 Task: Add Natural Factors Potassium Citrate 99Mg to the cart.
Action: Mouse pressed left at (18, 61)
Screenshot: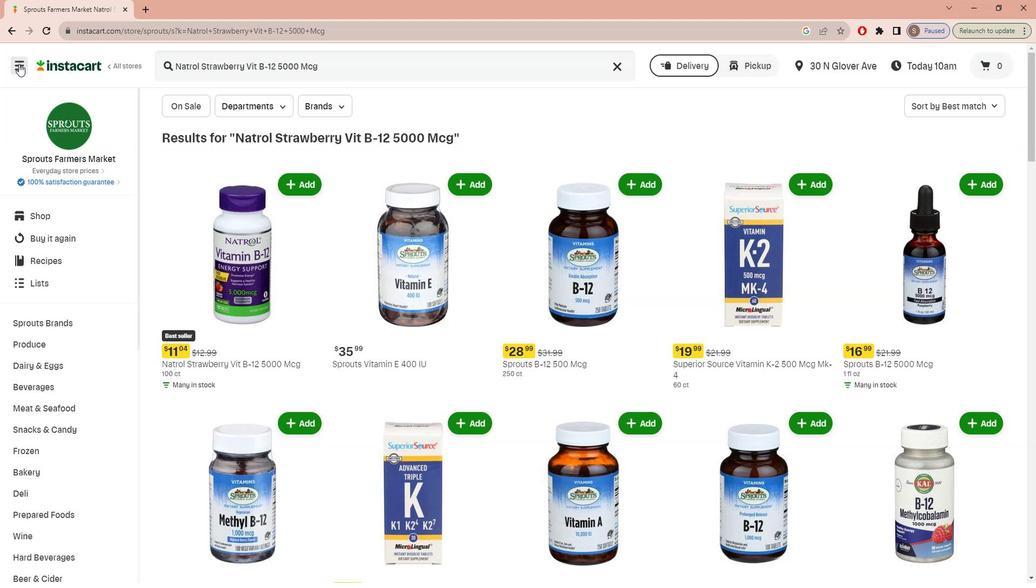 
Action: Mouse moved to (27, 132)
Screenshot: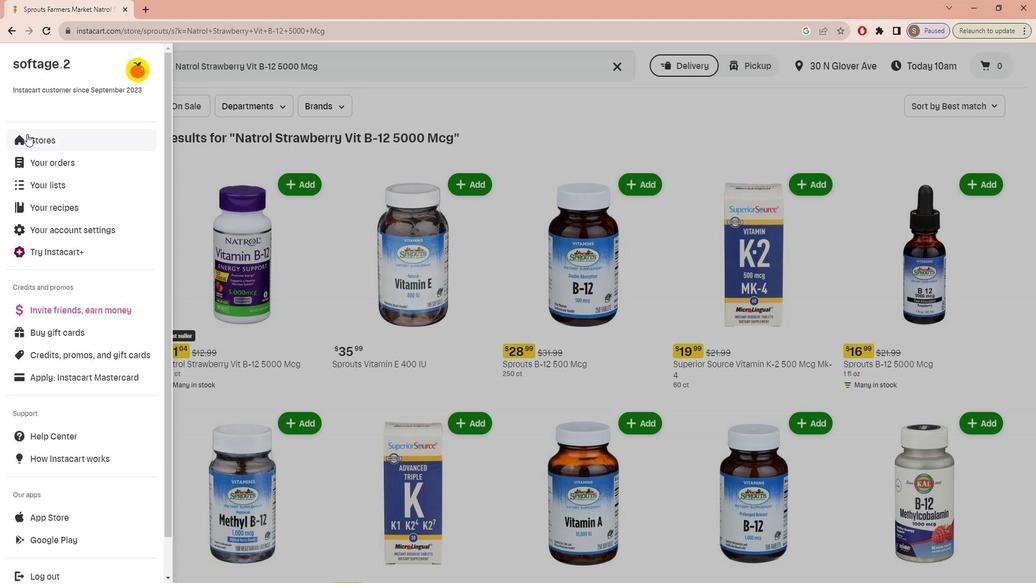 
Action: Mouse pressed left at (27, 132)
Screenshot: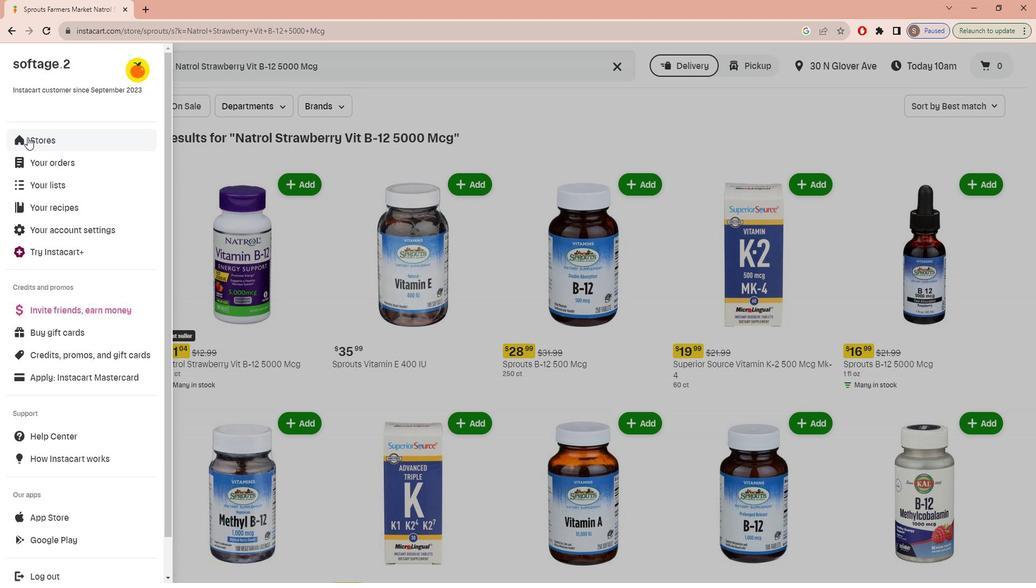 
Action: Mouse moved to (247, 108)
Screenshot: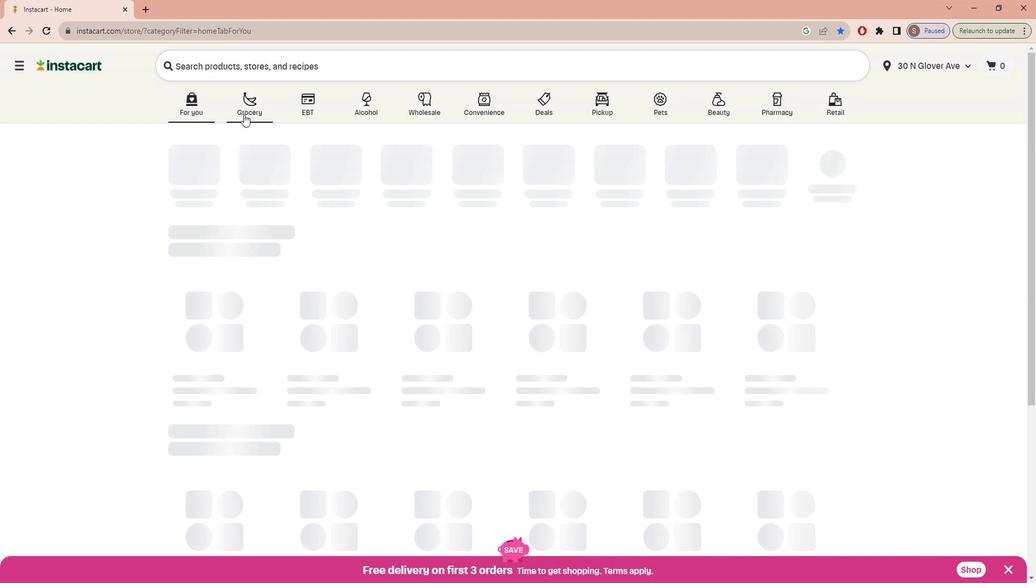 
Action: Mouse pressed left at (247, 108)
Screenshot: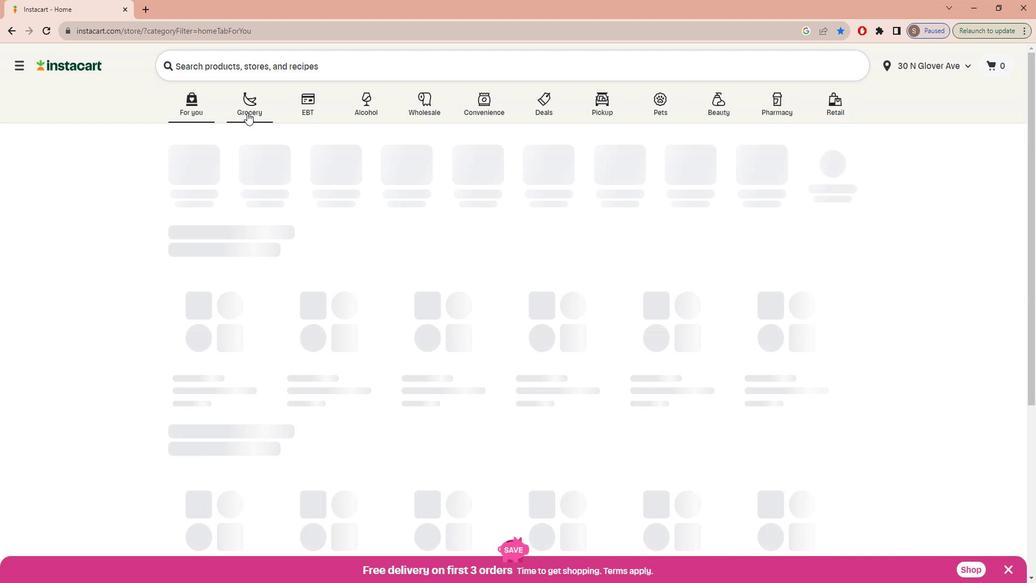 
Action: Mouse moved to (253, 303)
Screenshot: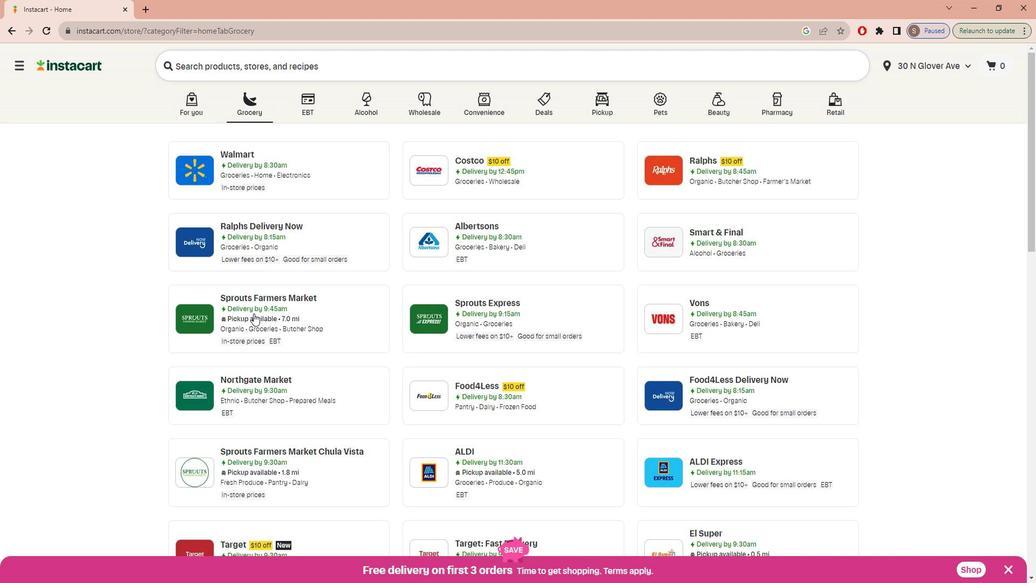 
Action: Mouse pressed left at (253, 303)
Screenshot: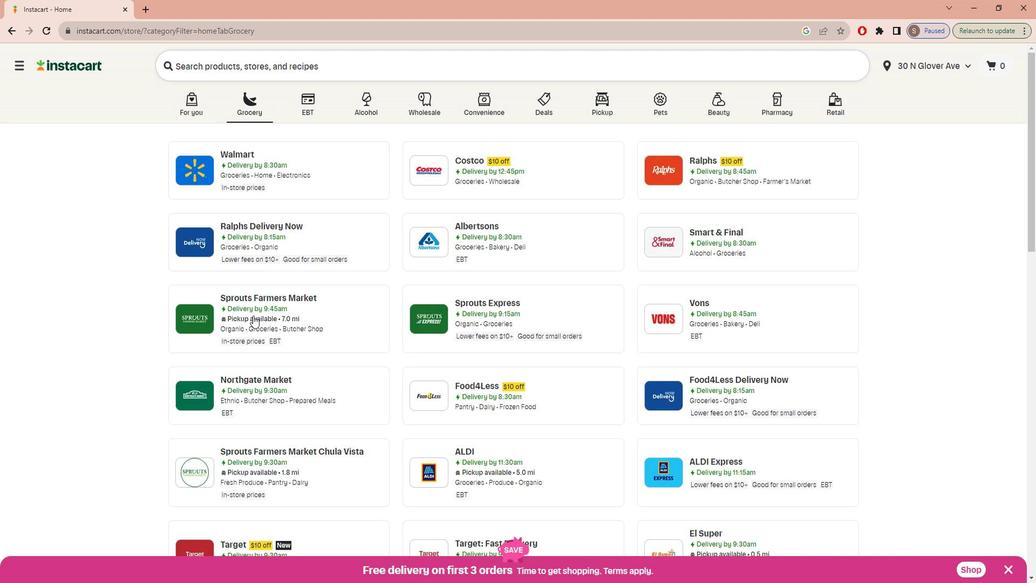 
Action: Mouse moved to (53, 425)
Screenshot: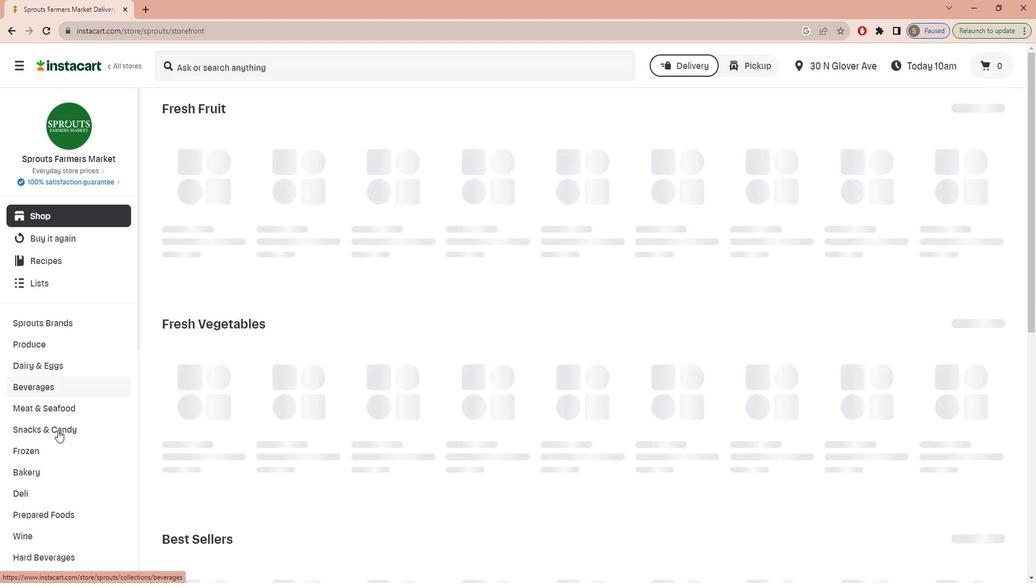
Action: Mouse scrolled (53, 425) with delta (0, 0)
Screenshot: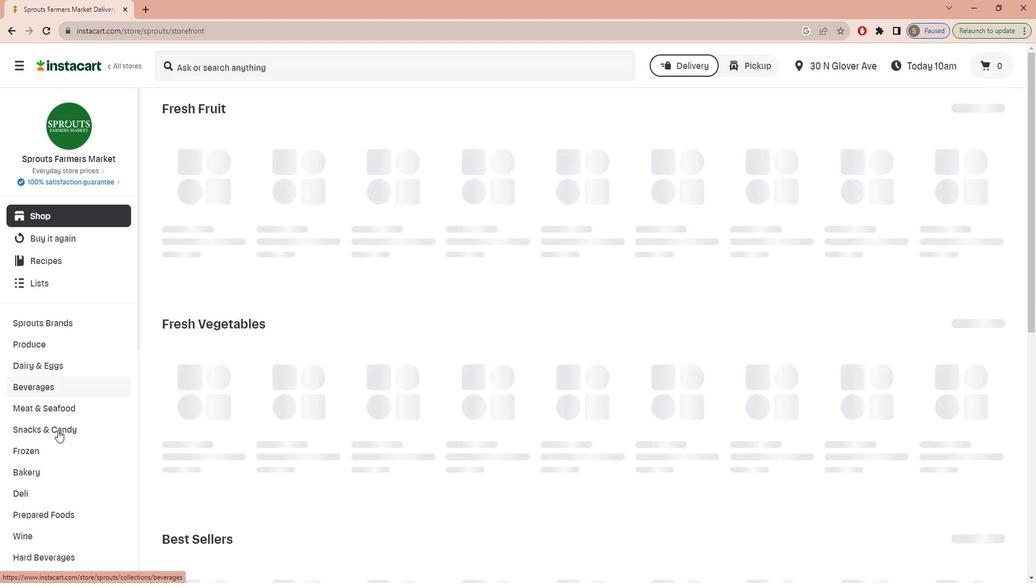
Action: Mouse moved to (53, 428)
Screenshot: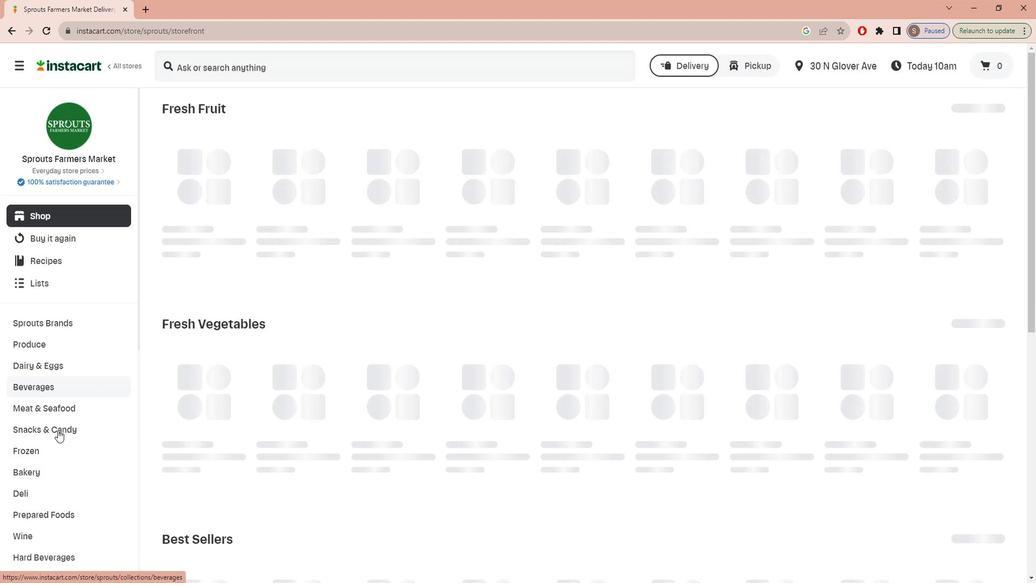 
Action: Mouse scrolled (53, 427) with delta (0, 0)
Screenshot: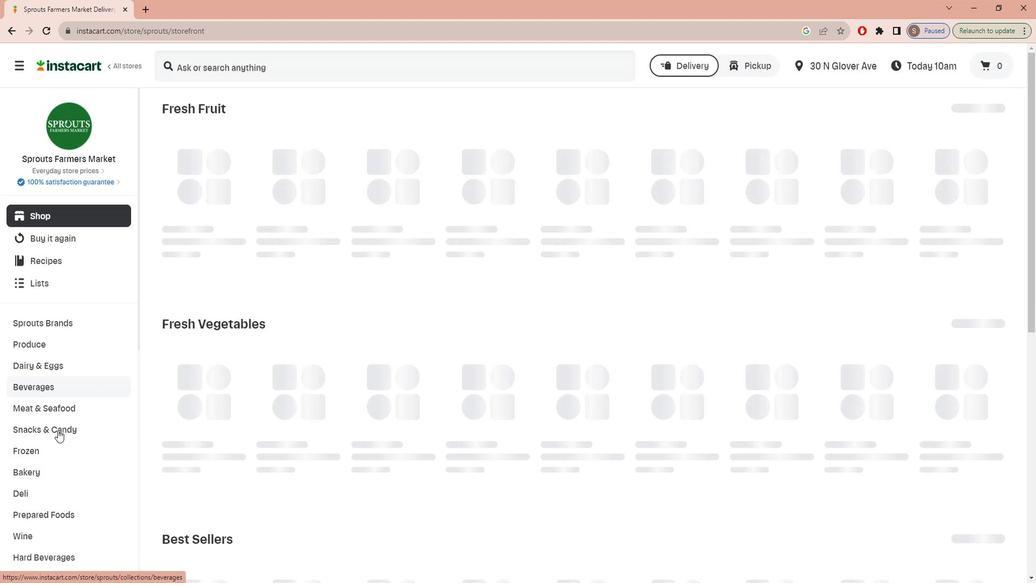 
Action: Mouse moved to (51, 429)
Screenshot: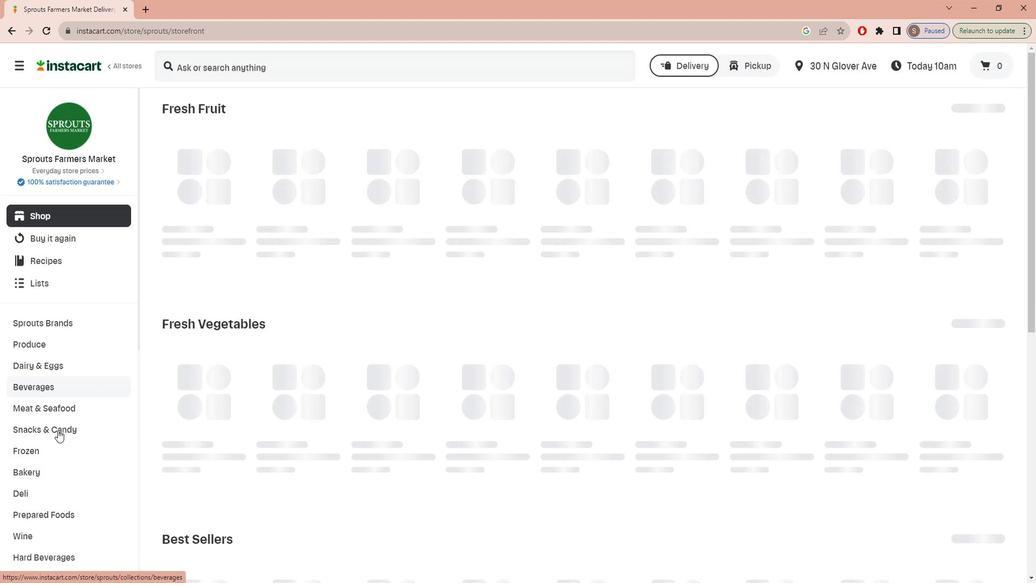 
Action: Mouse scrolled (51, 429) with delta (0, 0)
Screenshot: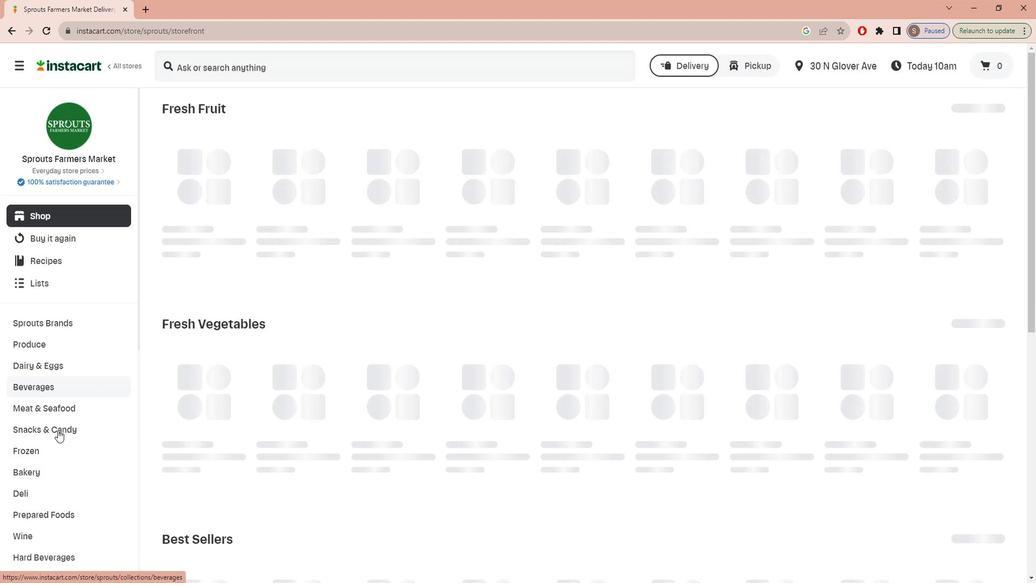 
Action: Mouse moved to (51, 430)
Screenshot: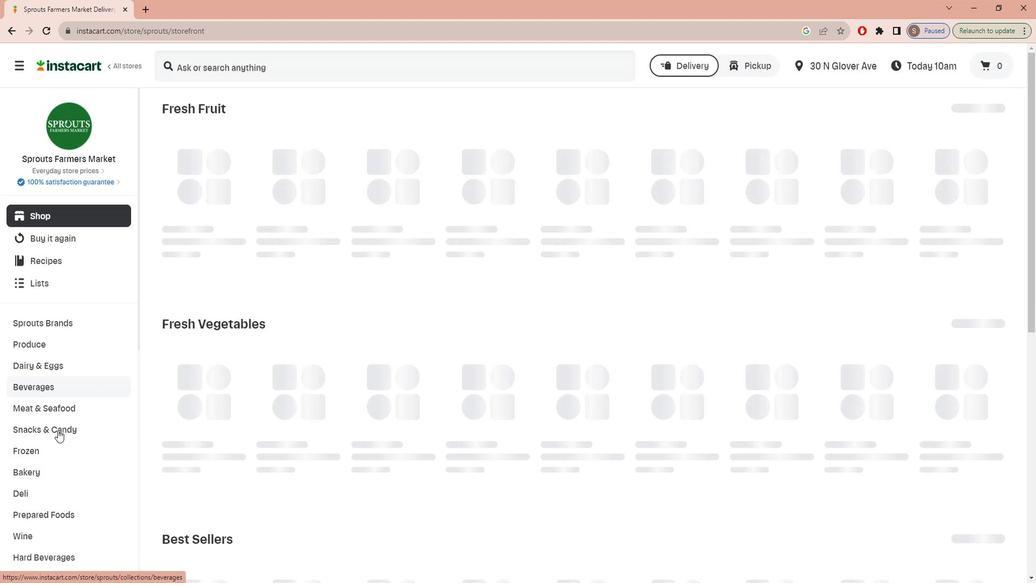 
Action: Mouse scrolled (51, 430) with delta (0, 0)
Screenshot: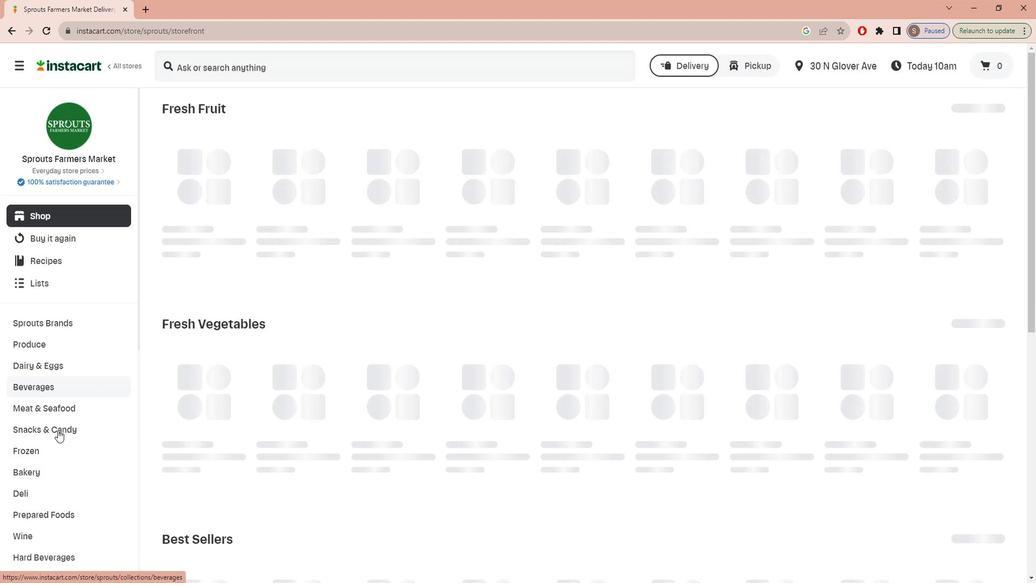 
Action: Mouse scrolled (51, 430) with delta (0, 0)
Screenshot: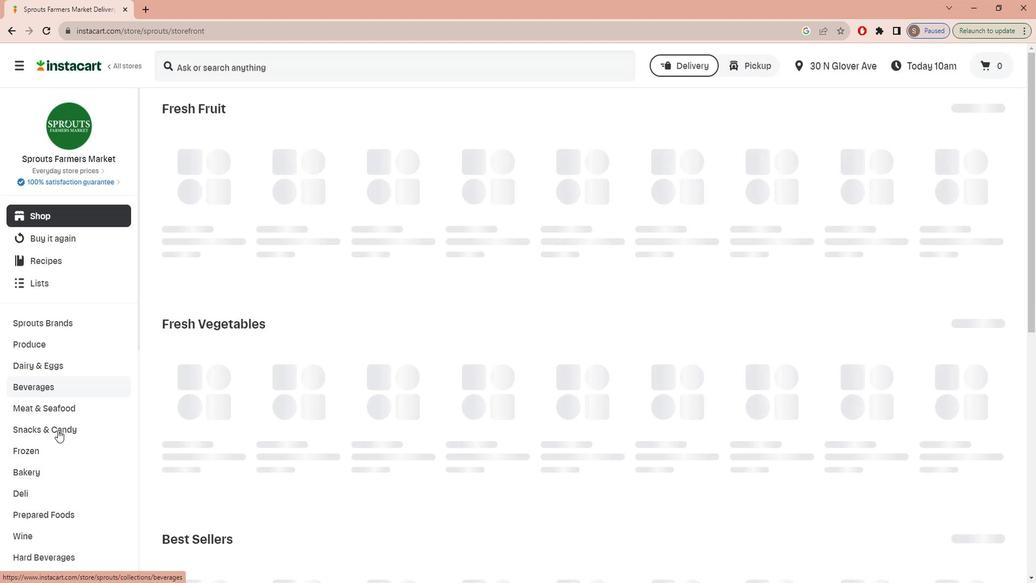 
Action: Mouse moved to (51, 431)
Screenshot: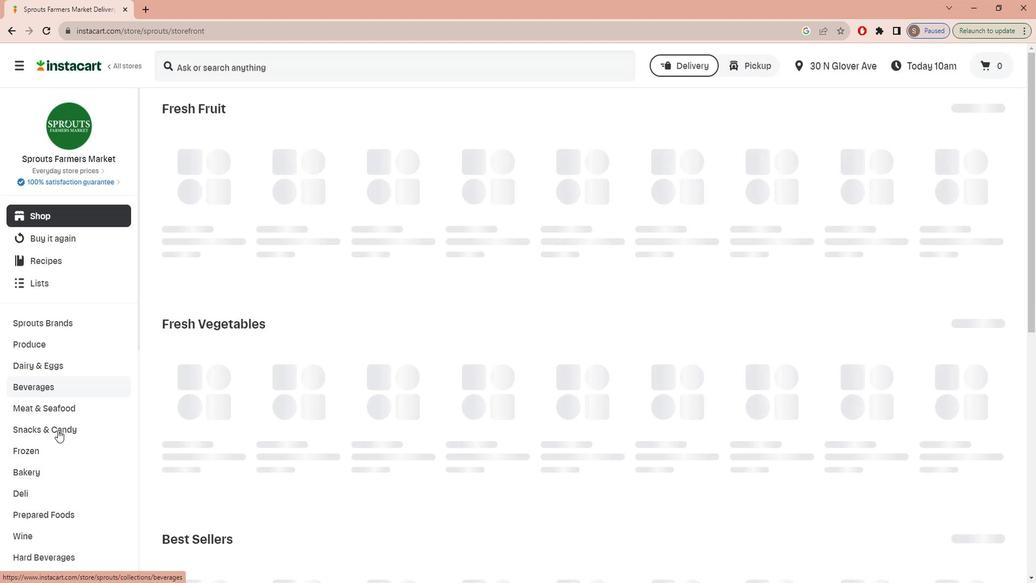 
Action: Mouse scrolled (51, 430) with delta (0, 0)
Screenshot: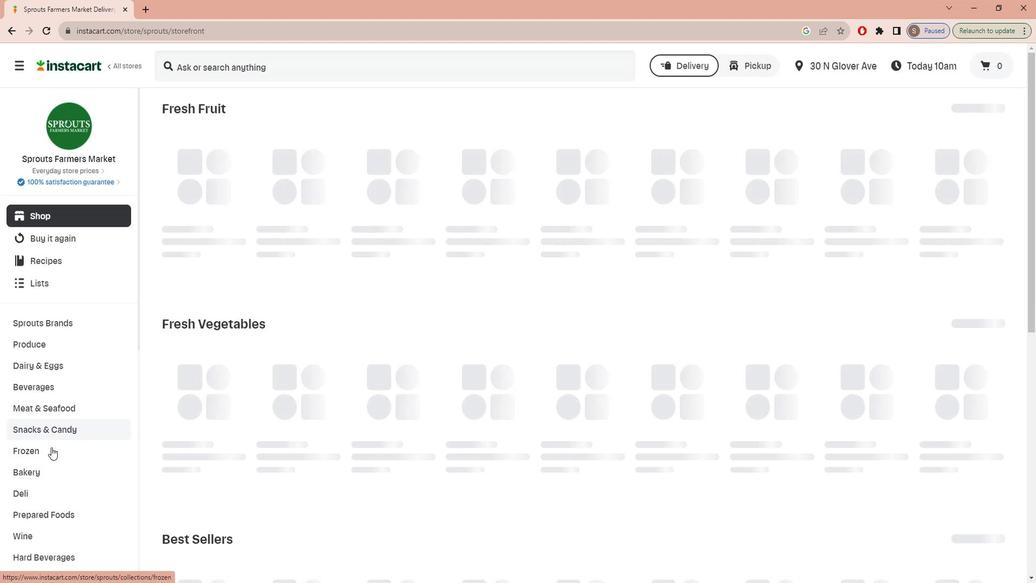 
Action: Mouse scrolled (51, 430) with delta (0, 0)
Screenshot: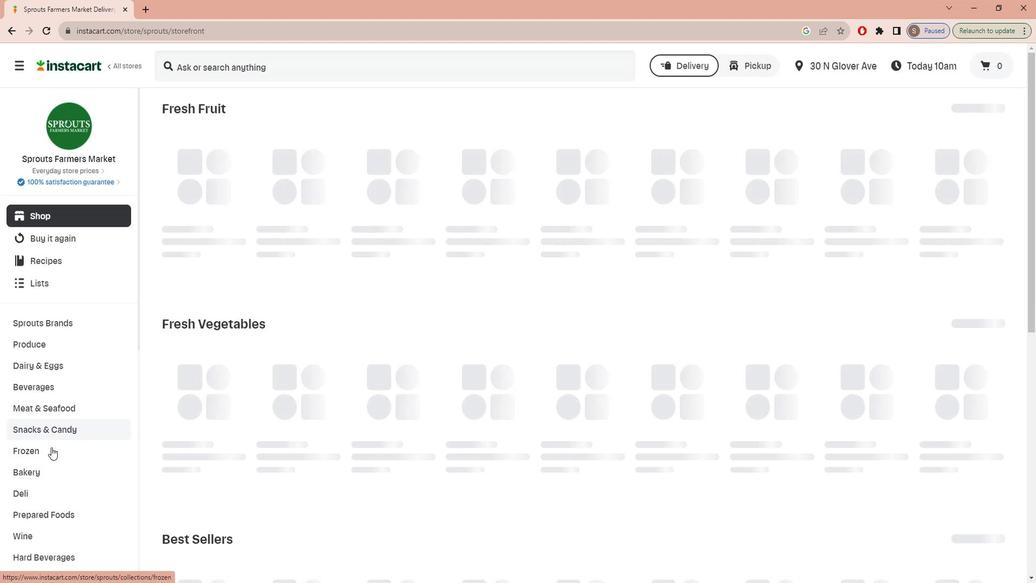 
Action: Mouse scrolled (51, 430) with delta (0, 0)
Screenshot: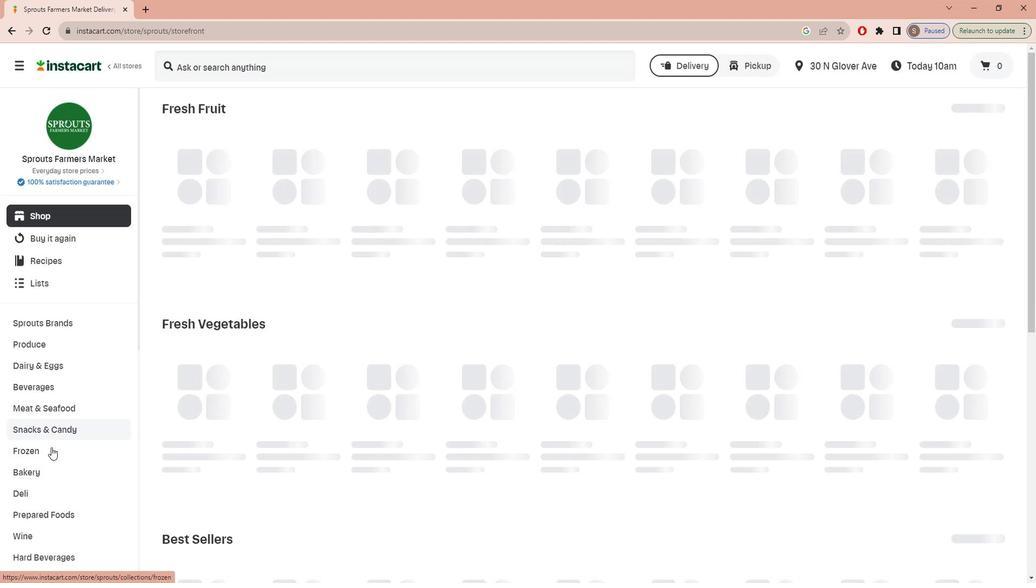 
Action: Mouse moved to (50, 431)
Screenshot: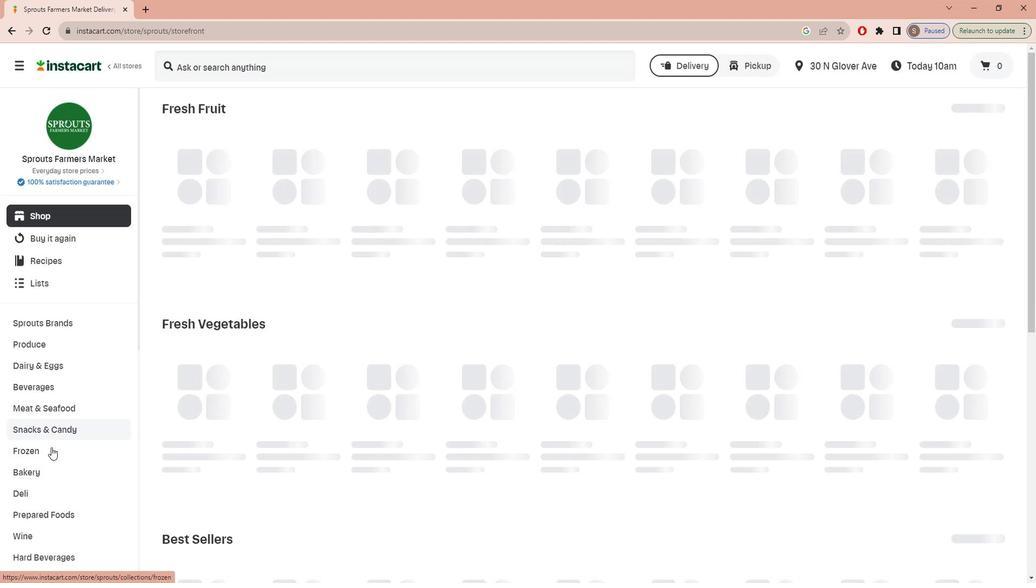 
Action: Mouse scrolled (50, 430) with delta (0, 0)
Screenshot: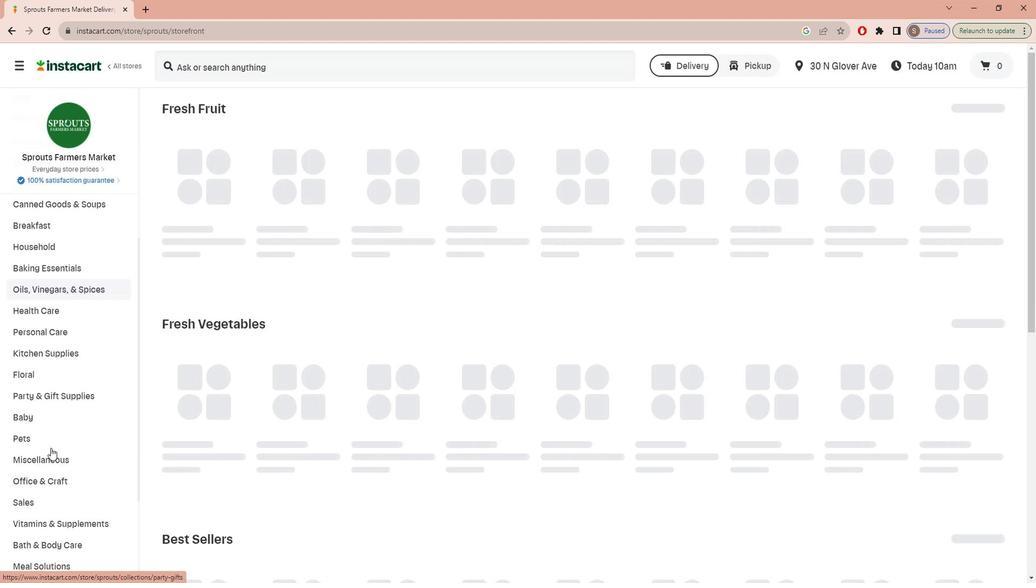 
Action: Mouse scrolled (50, 430) with delta (0, 0)
Screenshot: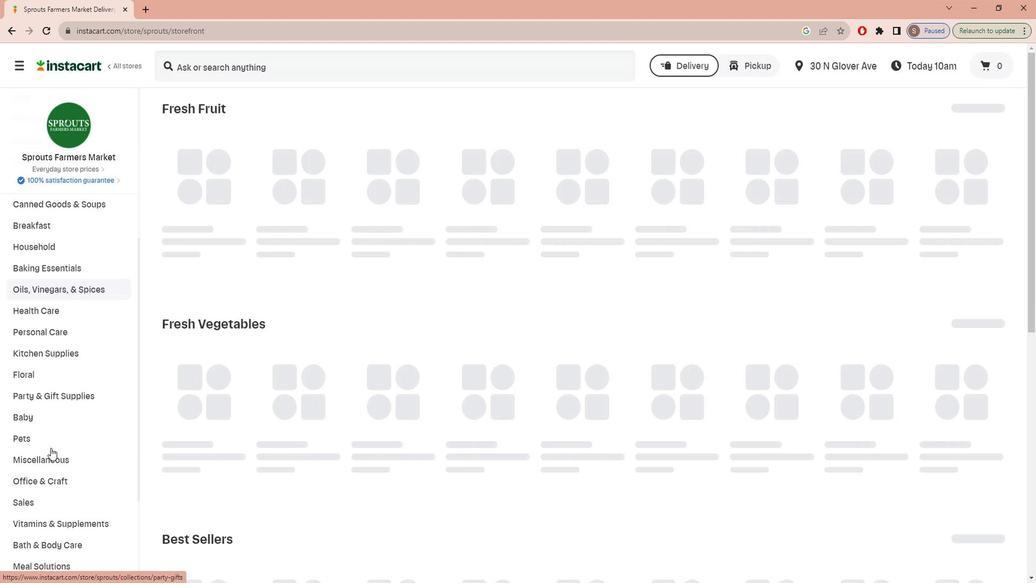 
Action: Mouse scrolled (50, 430) with delta (0, 0)
Screenshot: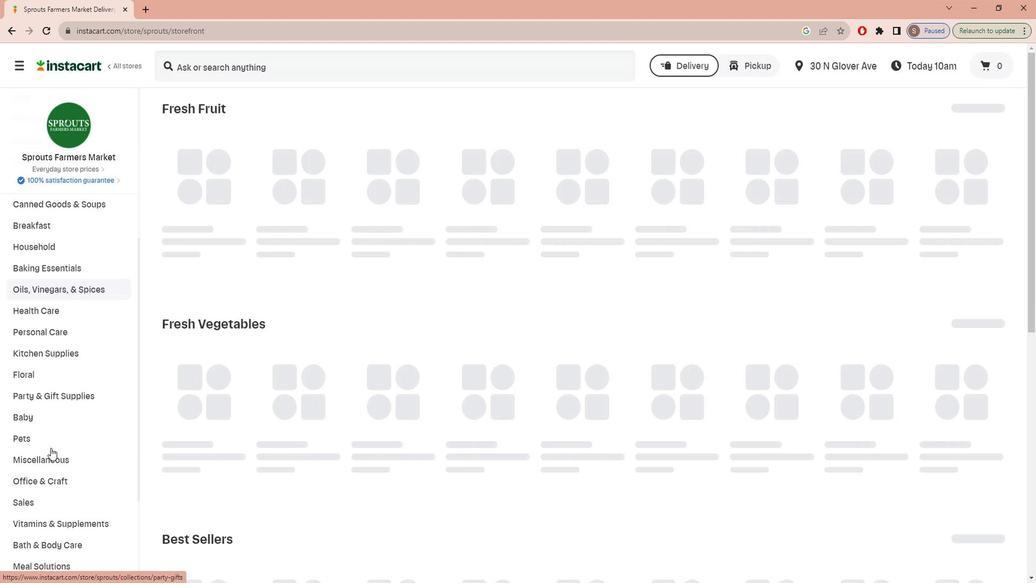 
Action: Mouse scrolled (50, 430) with delta (0, 0)
Screenshot: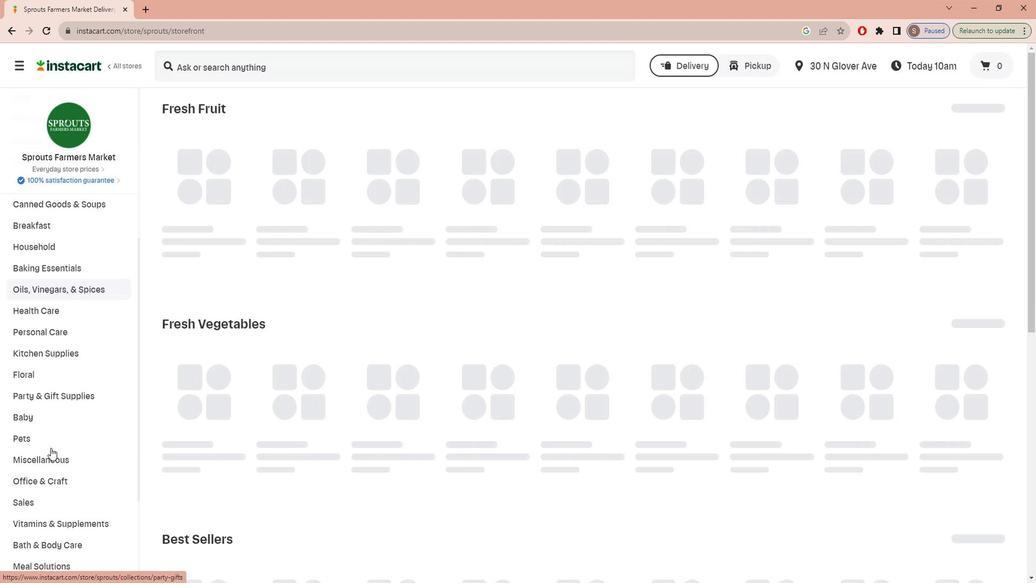 
Action: Mouse scrolled (50, 430) with delta (0, 0)
Screenshot: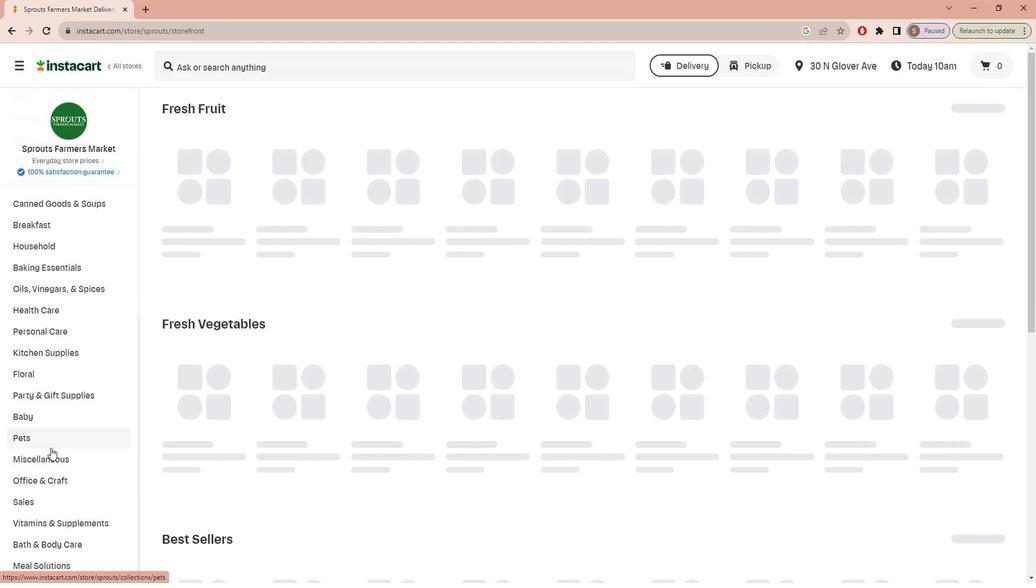 
Action: Mouse scrolled (50, 430) with delta (0, 0)
Screenshot: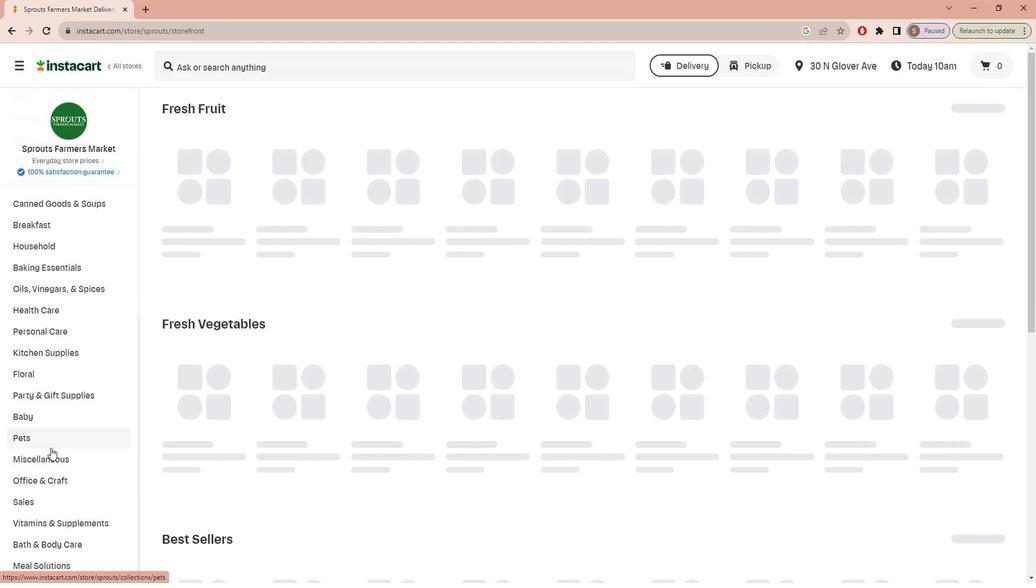 
Action: Mouse scrolled (50, 430) with delta (0, 0)
Screenshot: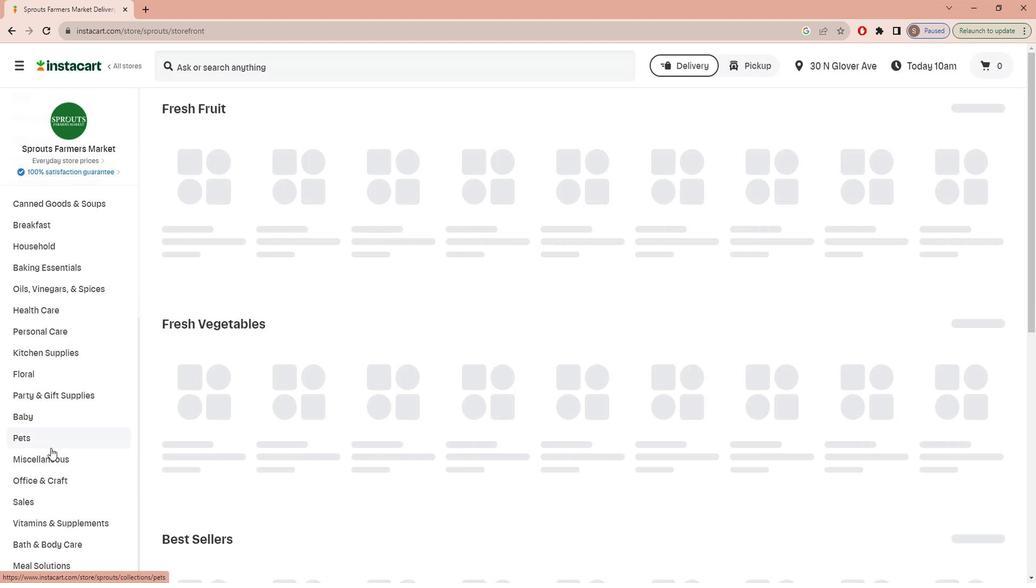 
Action: Mouse moved to (59, 498)
Screenshot: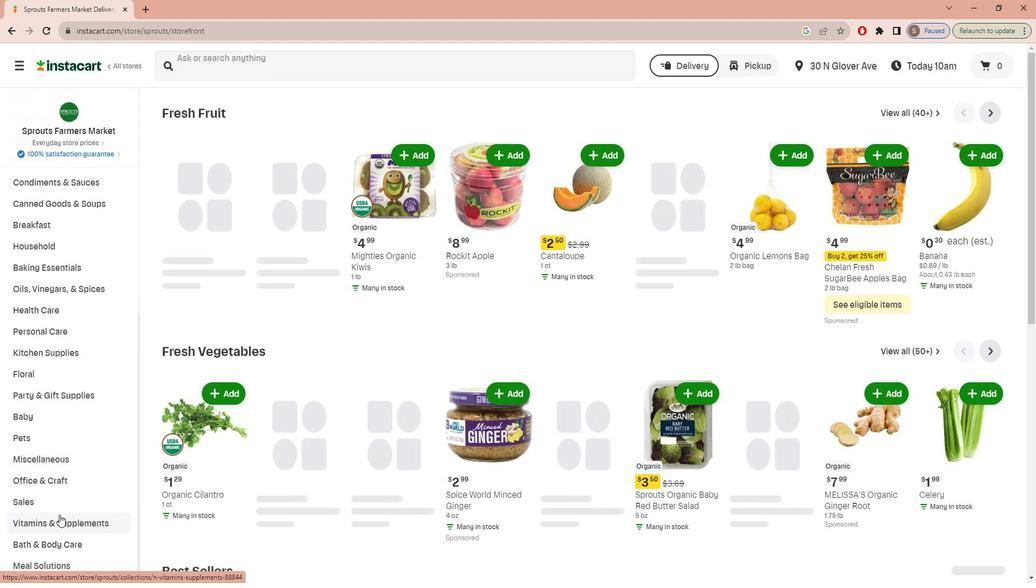 
Action: Mouse pressed left at (59, 498)
Screenshot: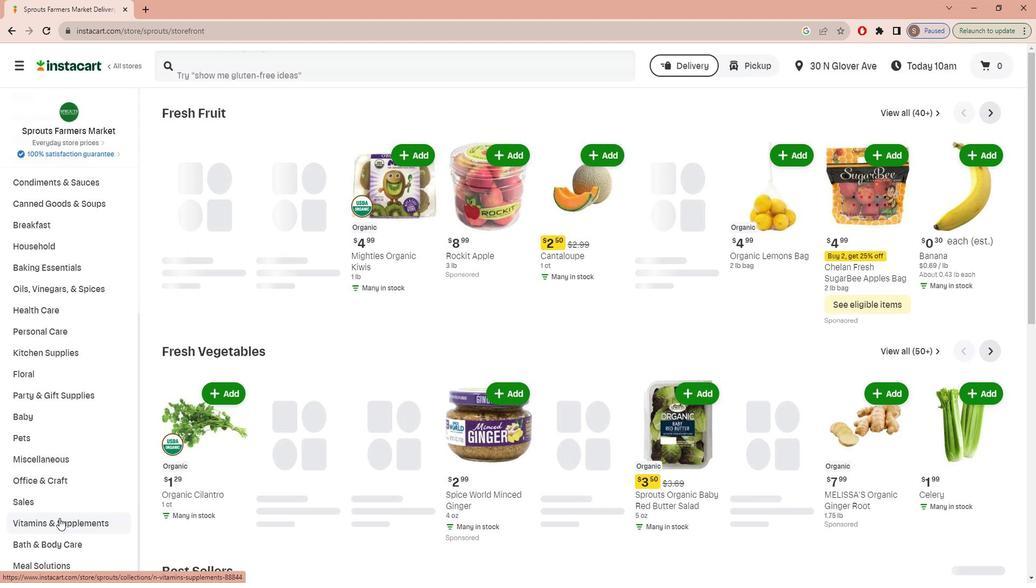 
Action: Mouse moved to (1004, 135)
Screenshot: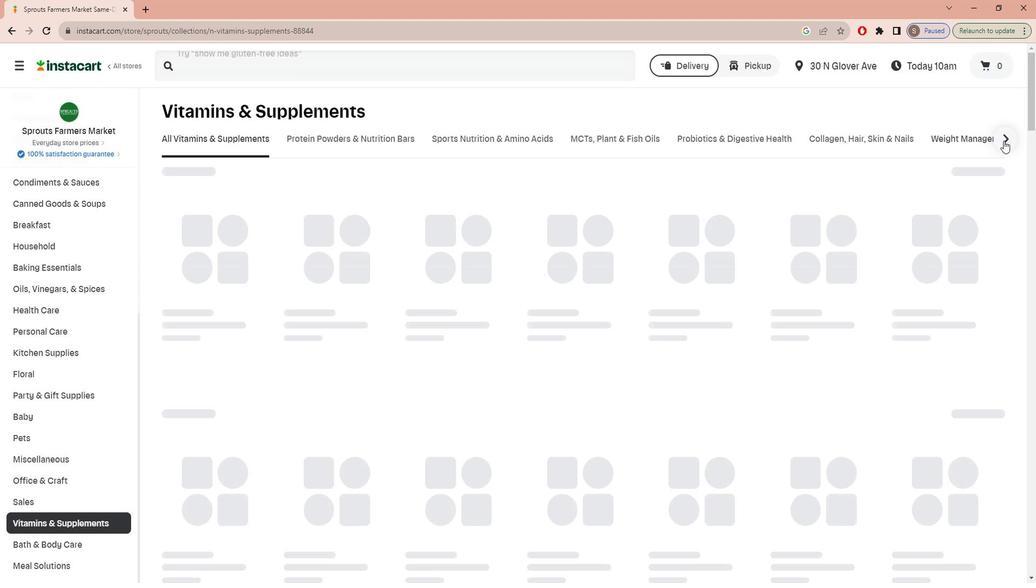 
Action: Mouse pressed left at (1004, 135)
Screenshot: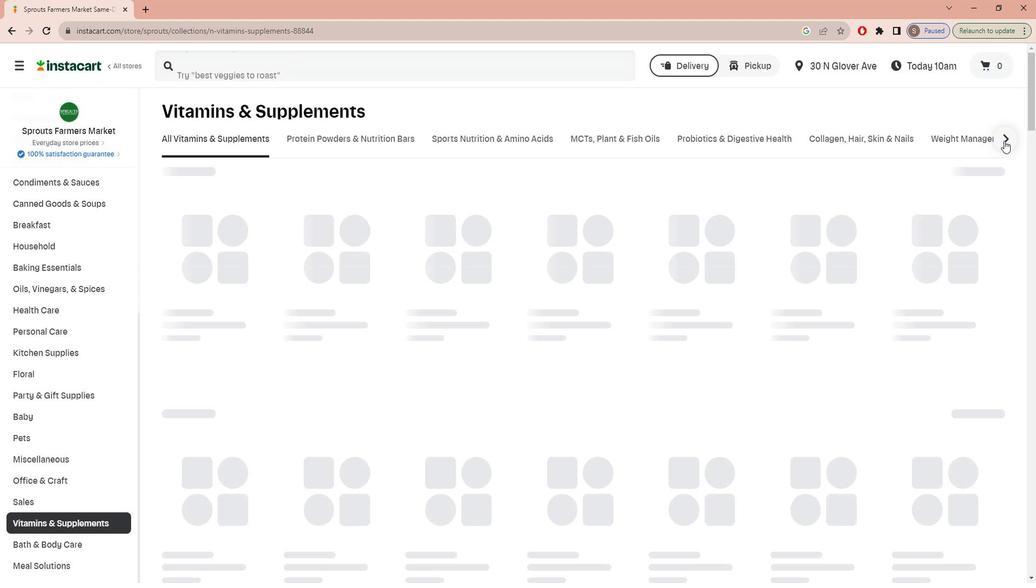 
Action: Mouse moved to (735, 132)
Screenshot: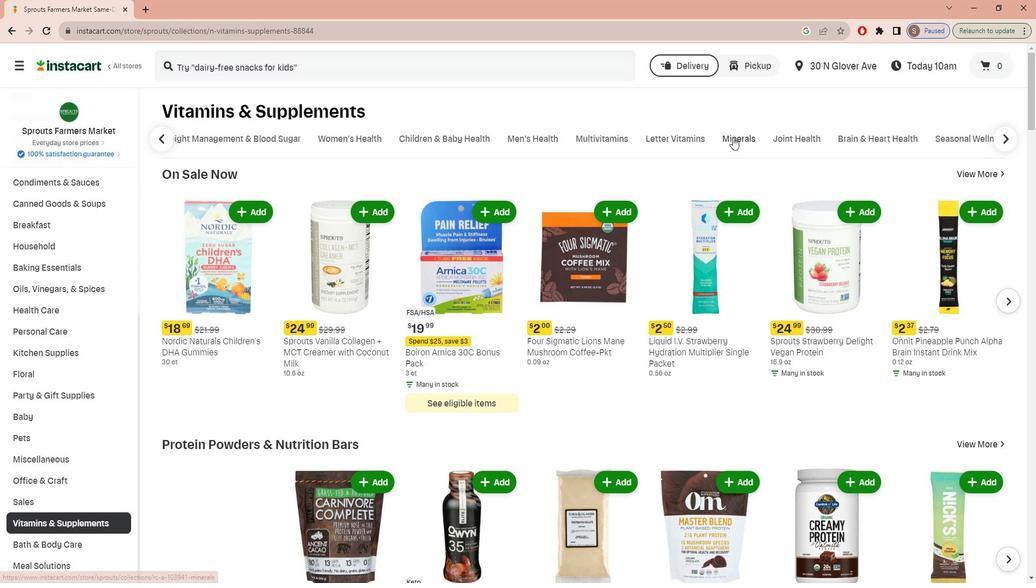 
Action: Mouse pressed left at (735, 132)
Screenshot: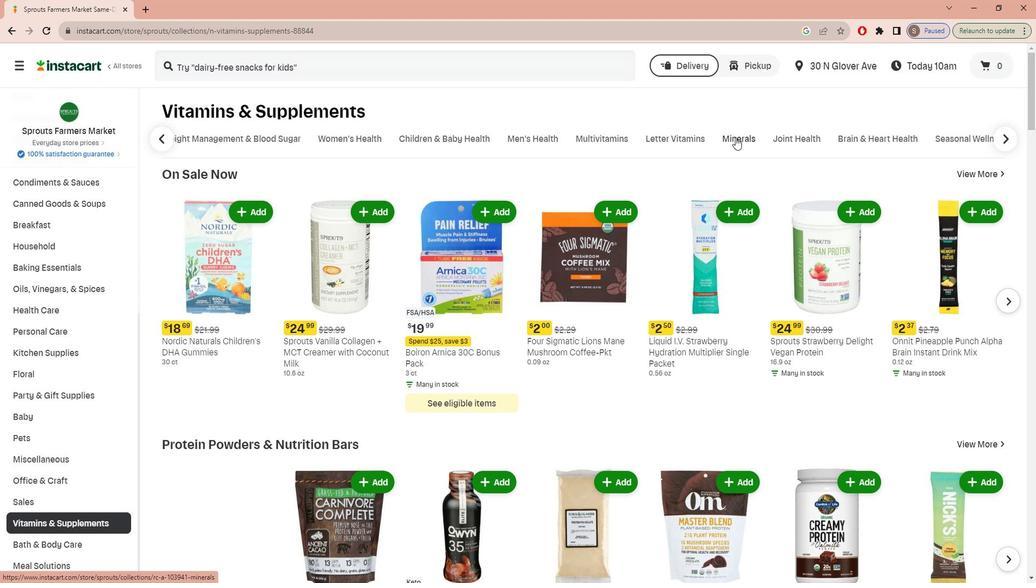 
Action: Mouse moved to (366, 60)
Screenshot: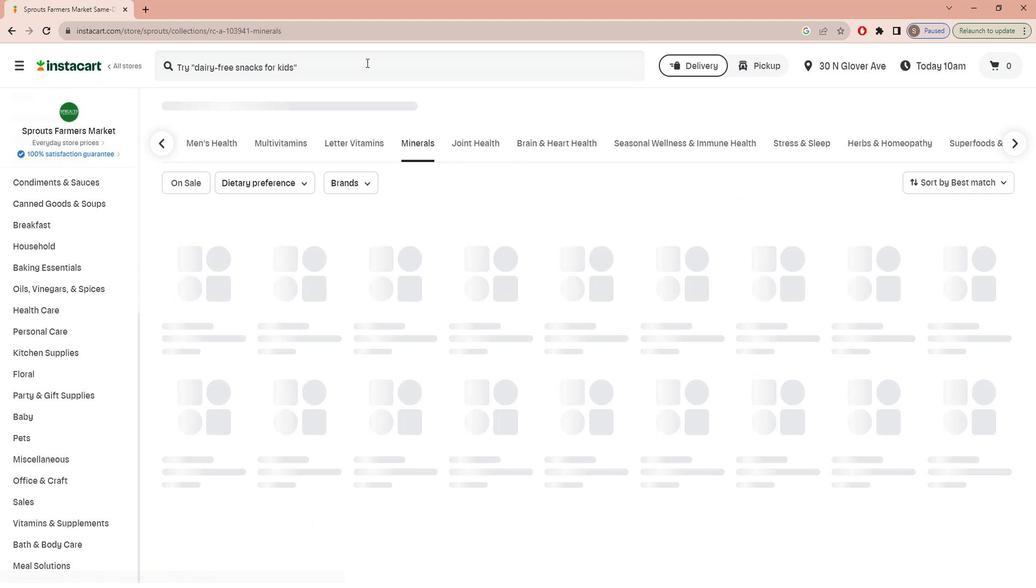 
Action: Mouse pressed left at (366, 60)
Screenshot: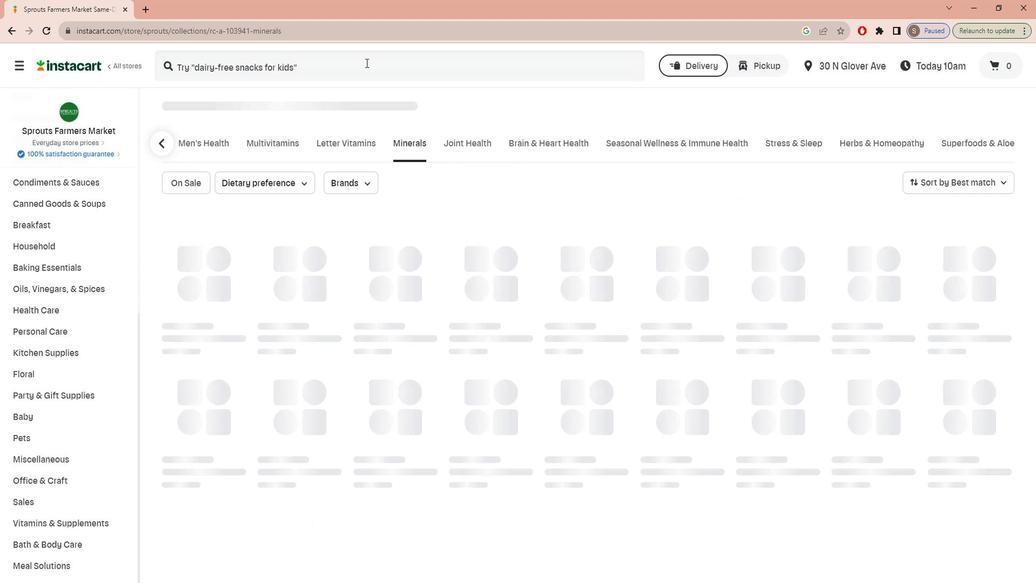 
Action: Key pressed n<Key.caps_lock>ATROL<Key.space><Key.caps_lock>f<Key.caps_lock>ACTORS<Key.space><Key.caps_lock>p<Key.caps_lock>OTASSIUM<Key.space><Key.caps_lock>c<Key.caps_lock>ITRATE<Key.space>99<Key.space><Key.caps_lock>m<Key.caps_lock>G<Key.enter>
Screenshot: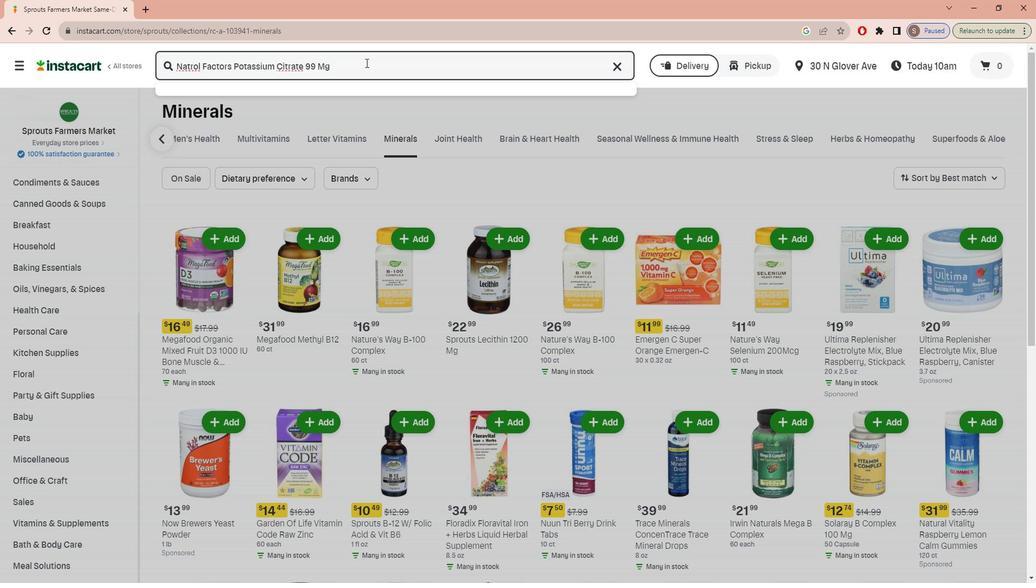 
Action: Mouse moved to (398, 353)
Screenshot: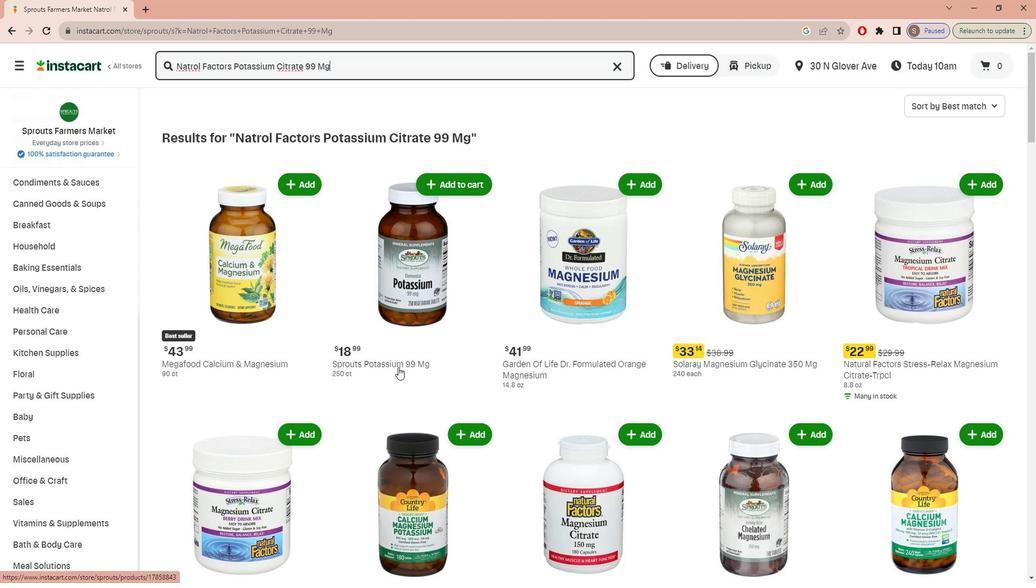
Action: Mouse scrolled (398, 352) with delta (0, 0)
Screenshot: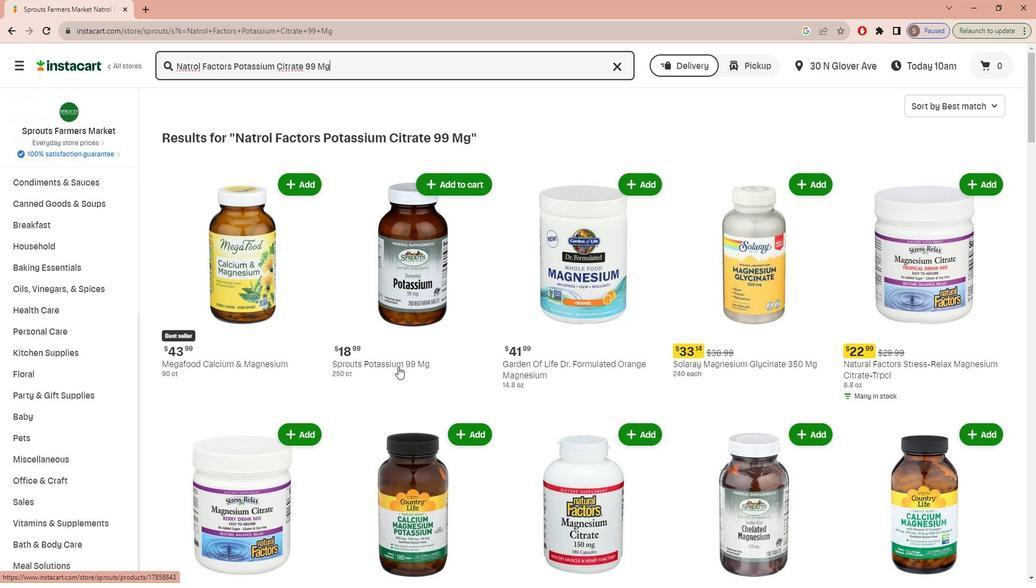 
Action: Mouse scrolled (398, 352) with delta (0, 0)
Screenshot: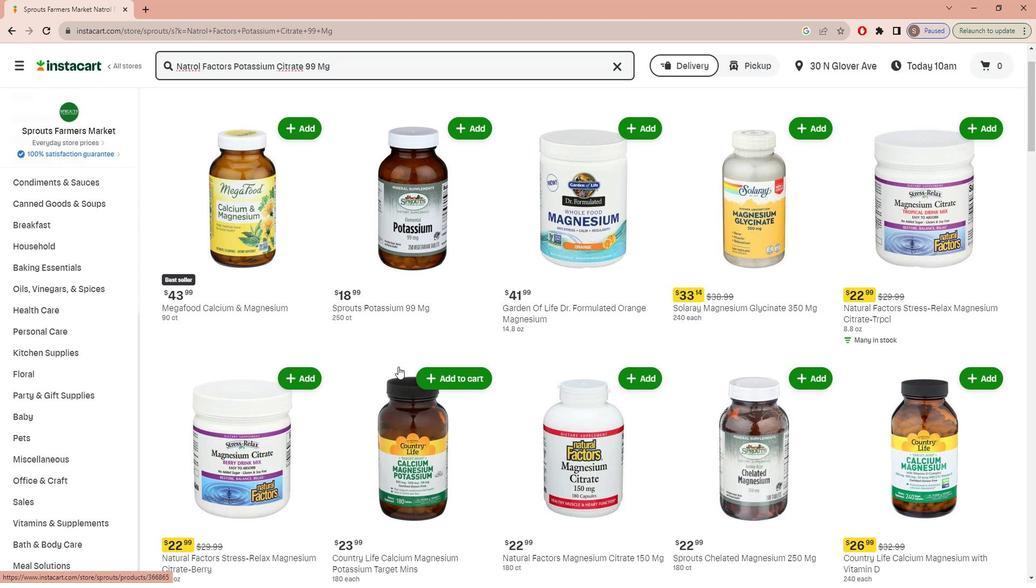 
Action: Mouse scrolled (398, 352) with delta (0, 0)
Screenshot: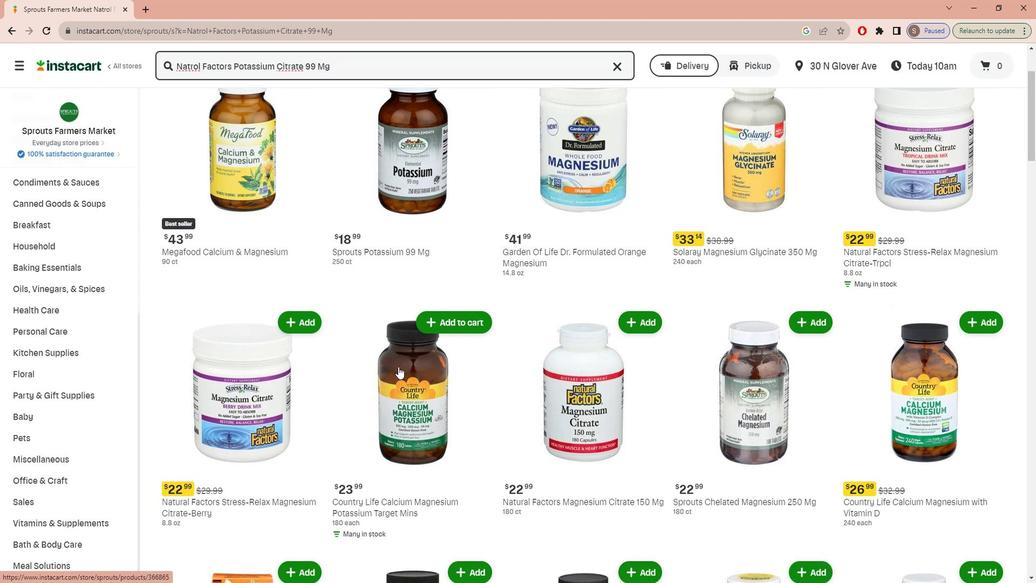 
Action: Mouse scrolled (398, 352) with delta (0, 0)
Screenshot: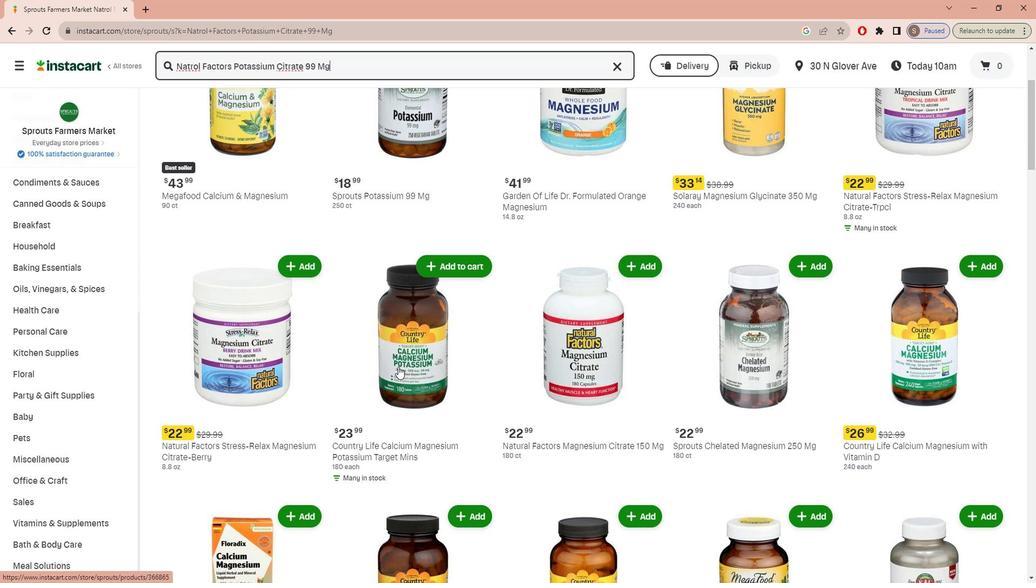 
Action: Mouse scrolled (398, 352) with delta (0, 0)
Screenshot: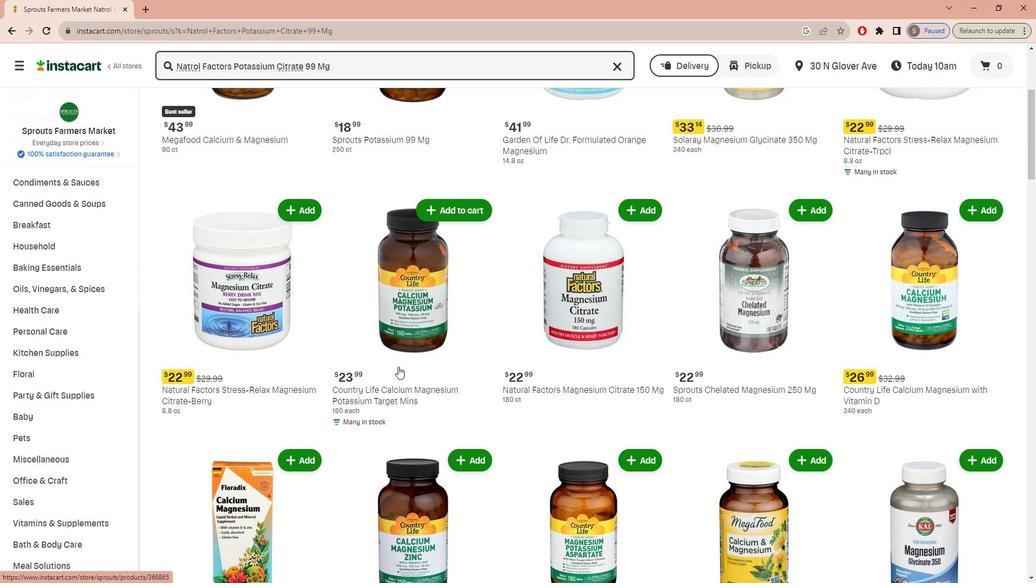 
Action: Mouse scrolled (398, 352) with delta (0, 0)
Screenshot: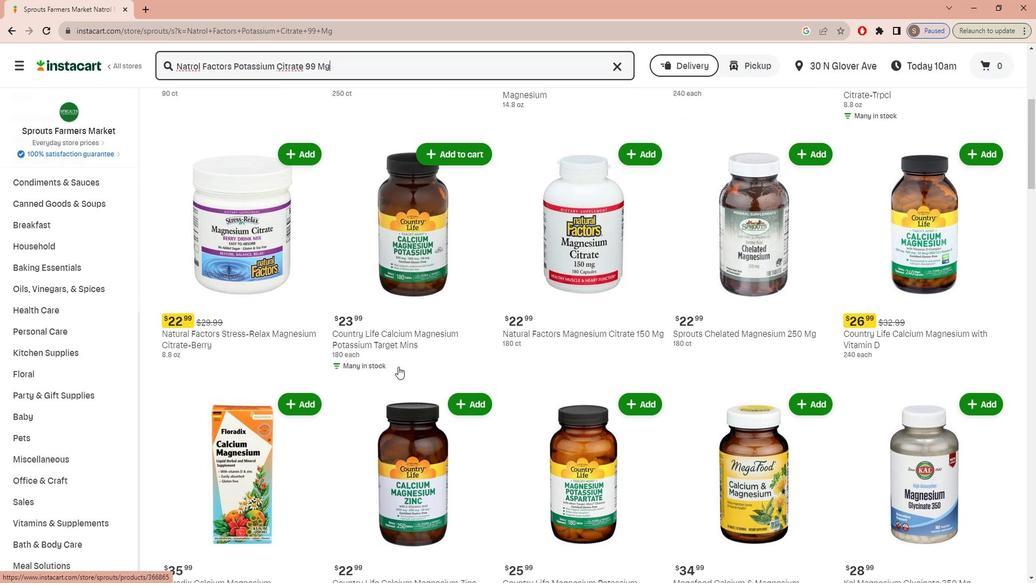 
Action: Mouse scrolled (398, 352) with delta (0, 0)
Screenshot: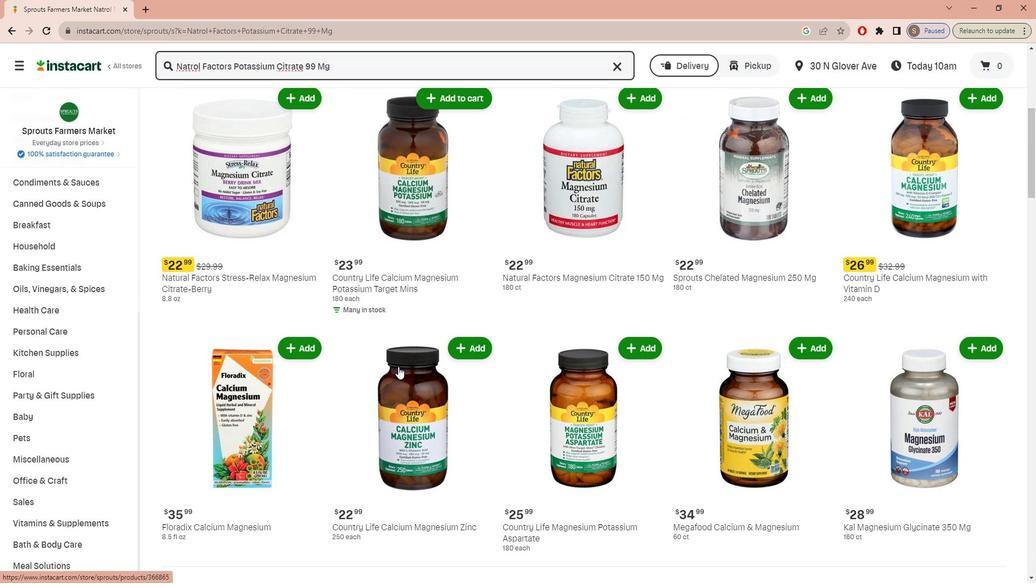 
Action: Mouse scrolled (398, 352) with delta (0, 0)
Screenshot: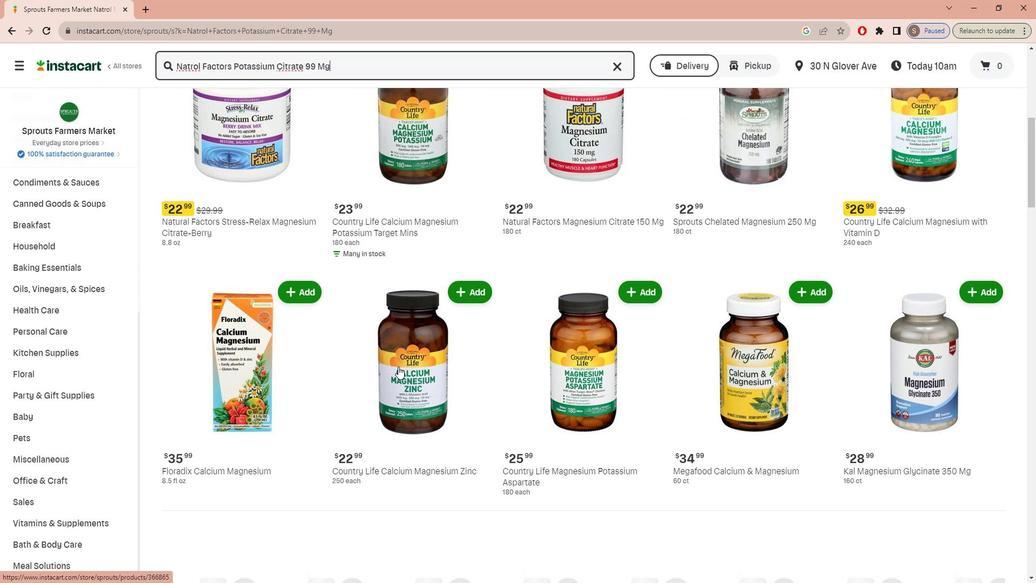 
Action: Mouse scrolled (398, 352) with delta (0, 0)
Screenshot: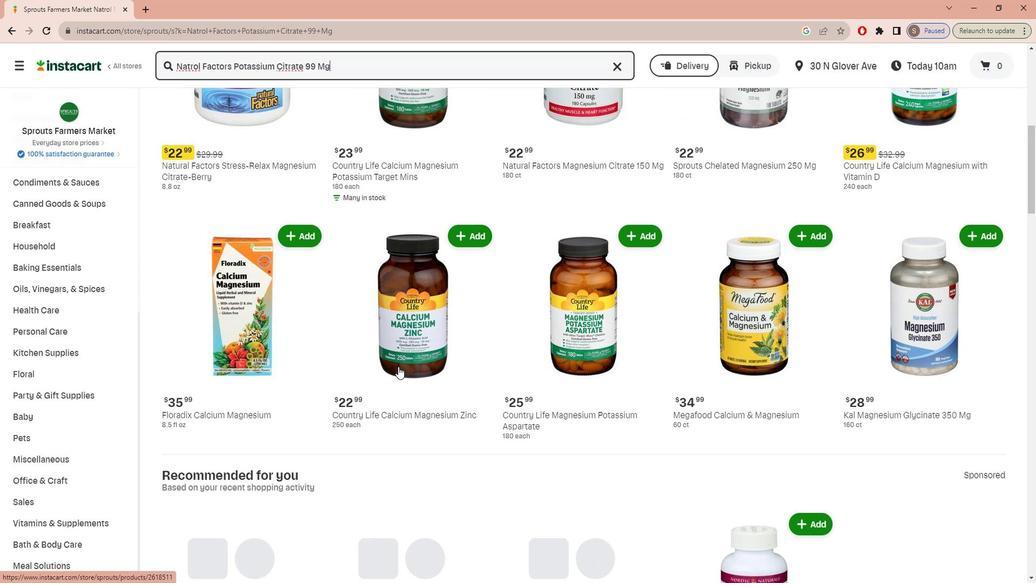 
Action: Mouse scrolled (398, 352) with delta (0, 0)
Screenshot: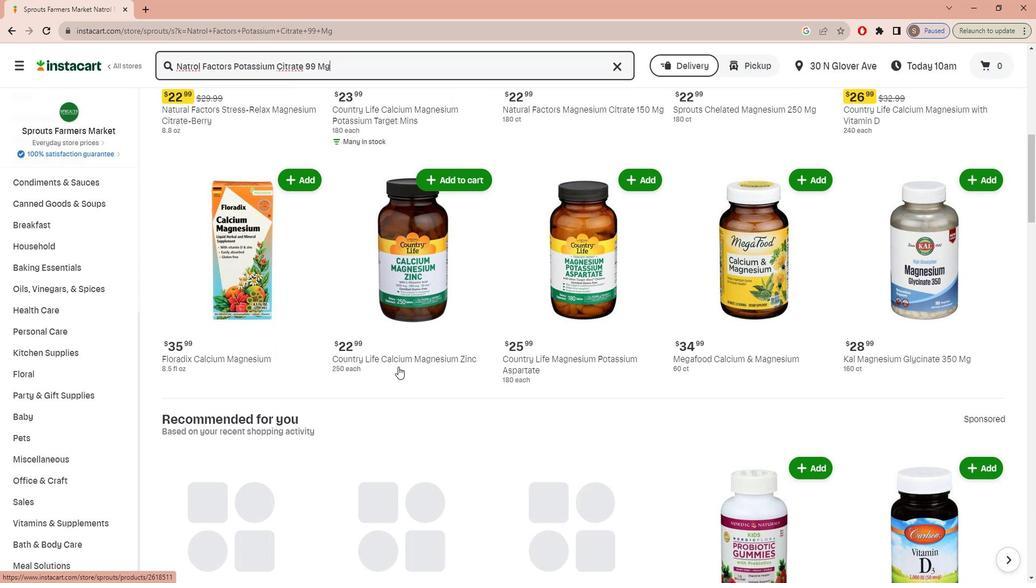 
Action: Mouse scrolled (398, 352) with delta (0, 0)
Screenshot: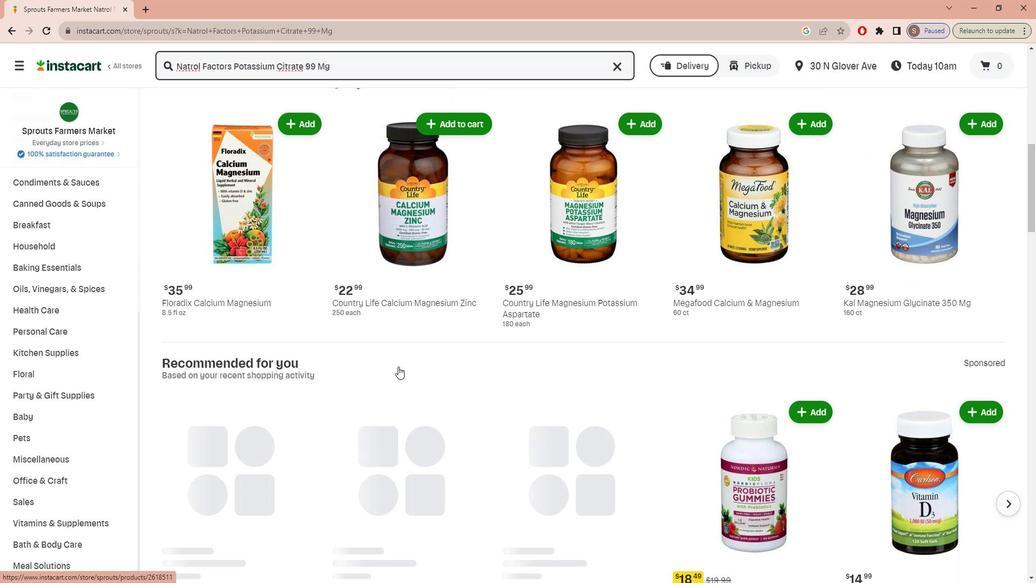 
Action: Mouse scrolled (398, 352) with delta (0, 0)
Screenshot: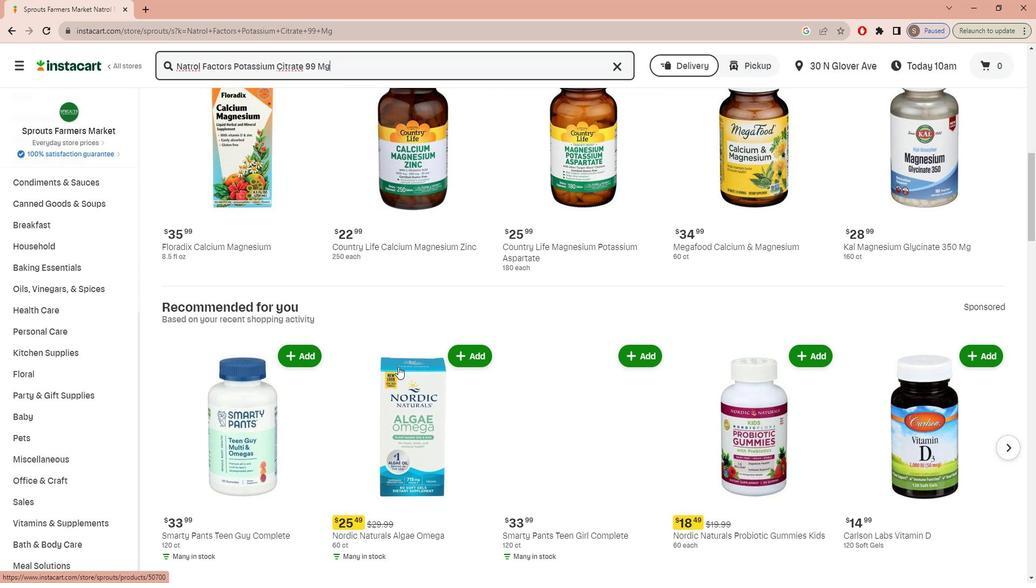 
Action: Mouse scrolled (398, 352) with delta (0, 0)
Screenshot: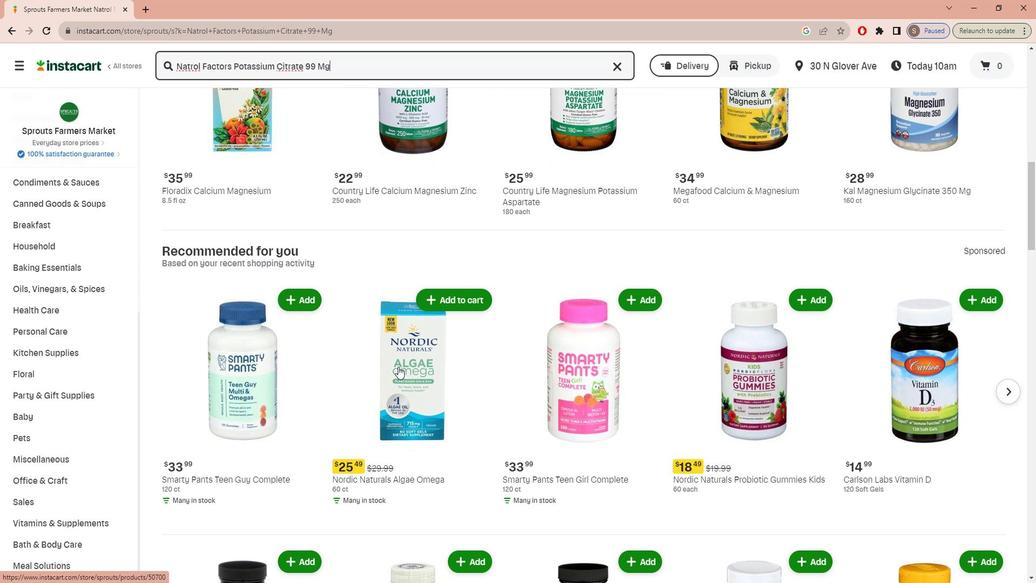 
Action: Mouse scrolled (398, 352) with delta (0, 0)
Screenshot: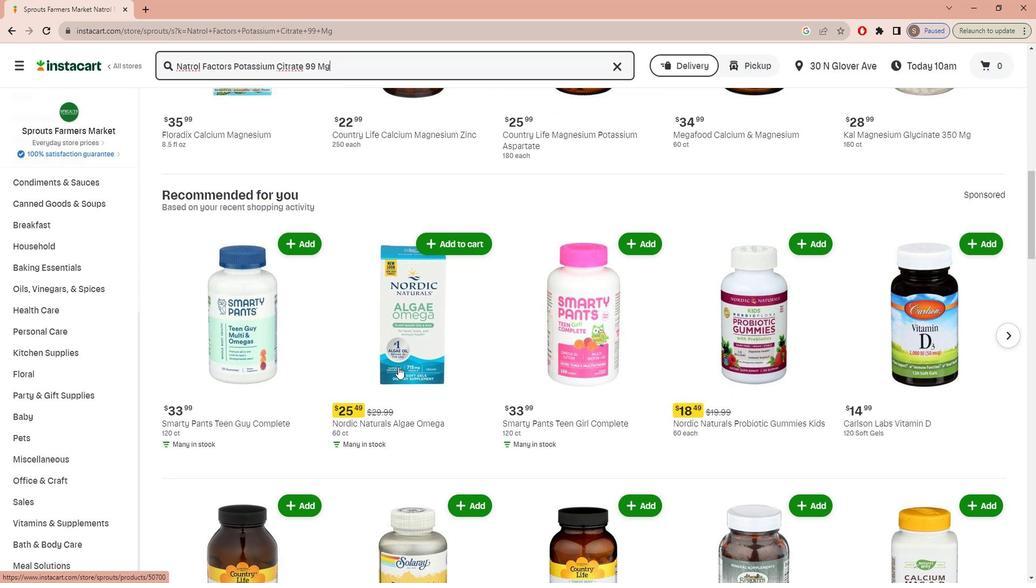 
Action: Mouse scrolled (398, 352) with delta (0, 0)
Screenshot: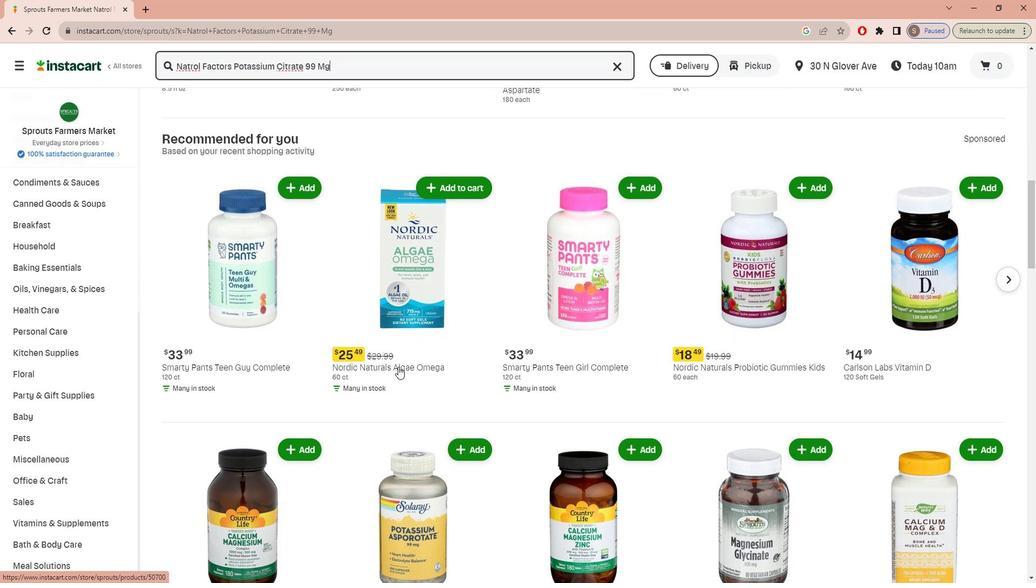 
Action: Mouse moved to (398, 353)
Screenshot: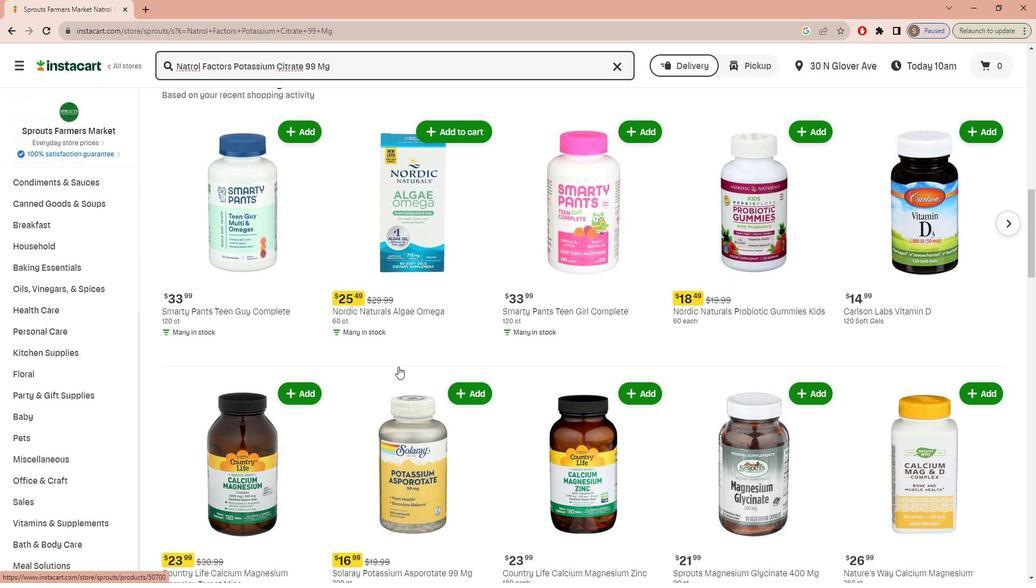 
Action: Mouse scrolled (398, 352) with delta (0, 0)
Screenshot: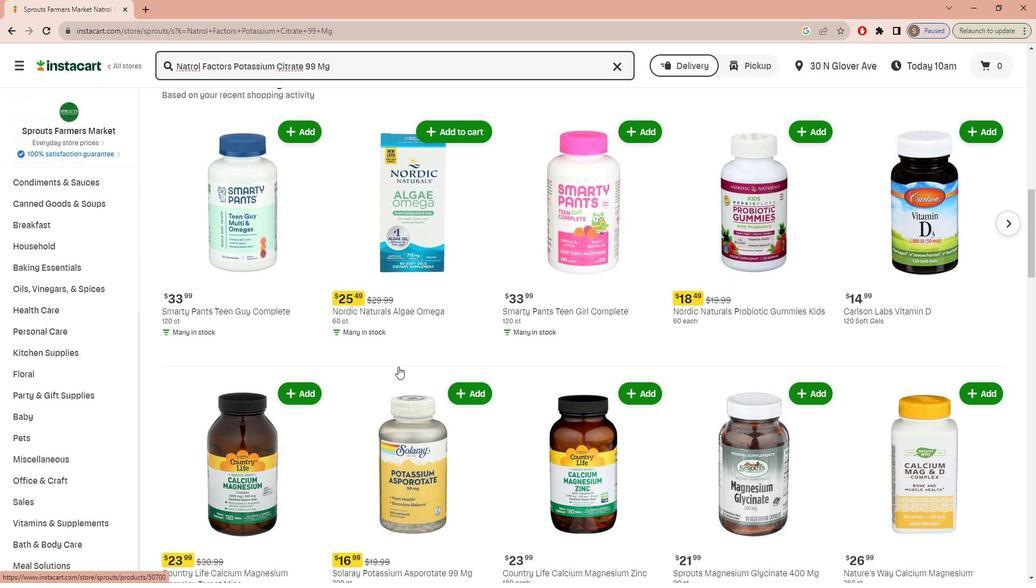 
Action: Mouse moved to (397, 353)
Screenshot: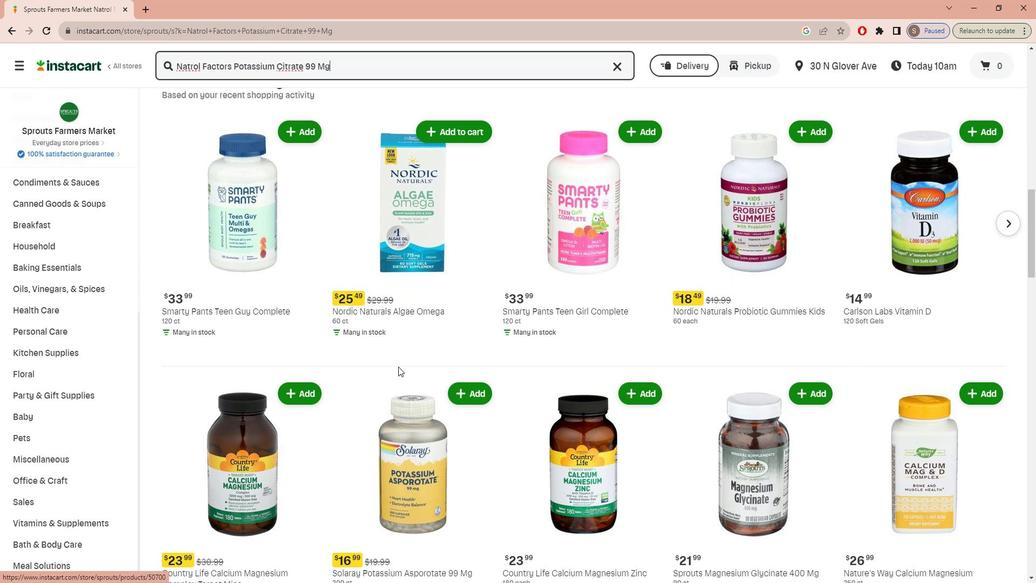 
Action: Mouse scrolled (397, 352) with delta (0, 0)
Screenshot: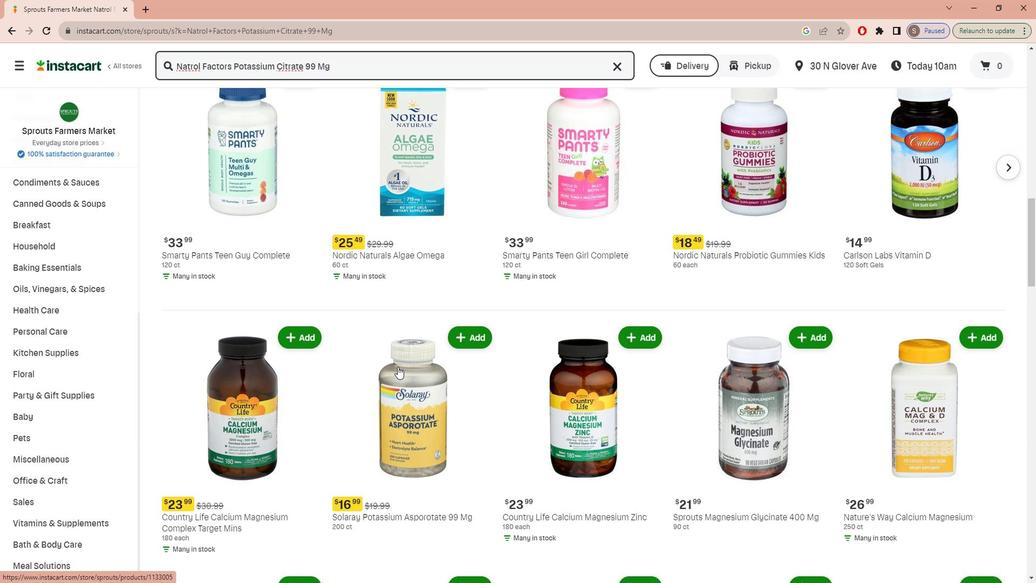 
Action: Mouse scrolled (397, 352) with delta (0, 0)
Screenshot: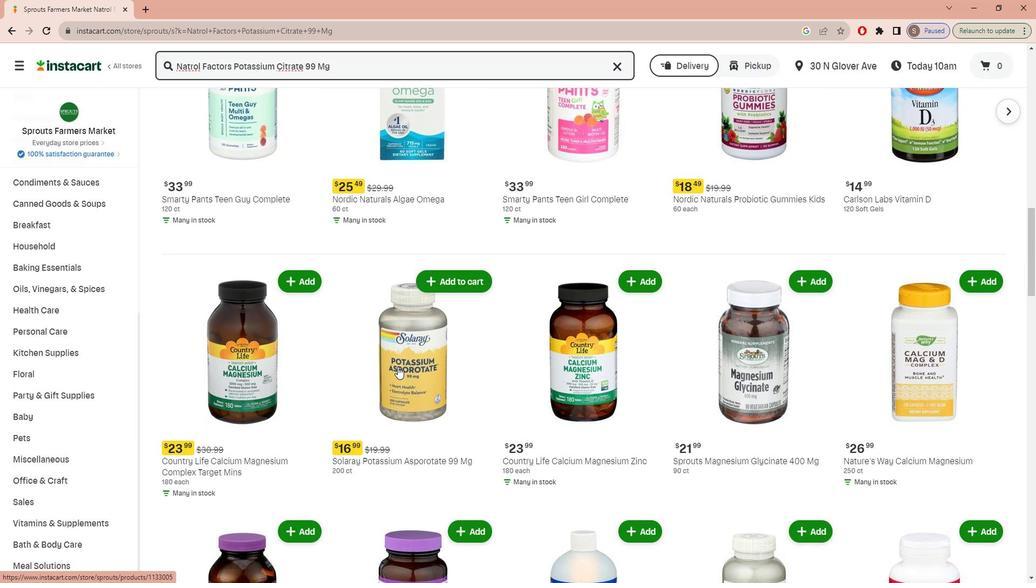 
Action: Mouse scrolled (397, 352) with delta (0, 0)
Screenshot: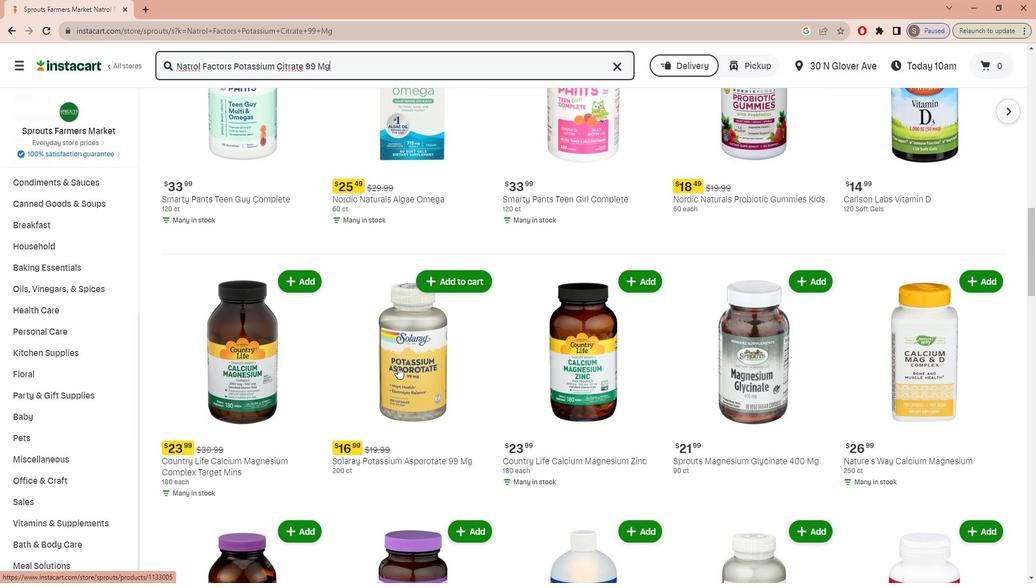 
Action: Mouse scrolled (397, 352) with delta (0, 0)
Screenshot: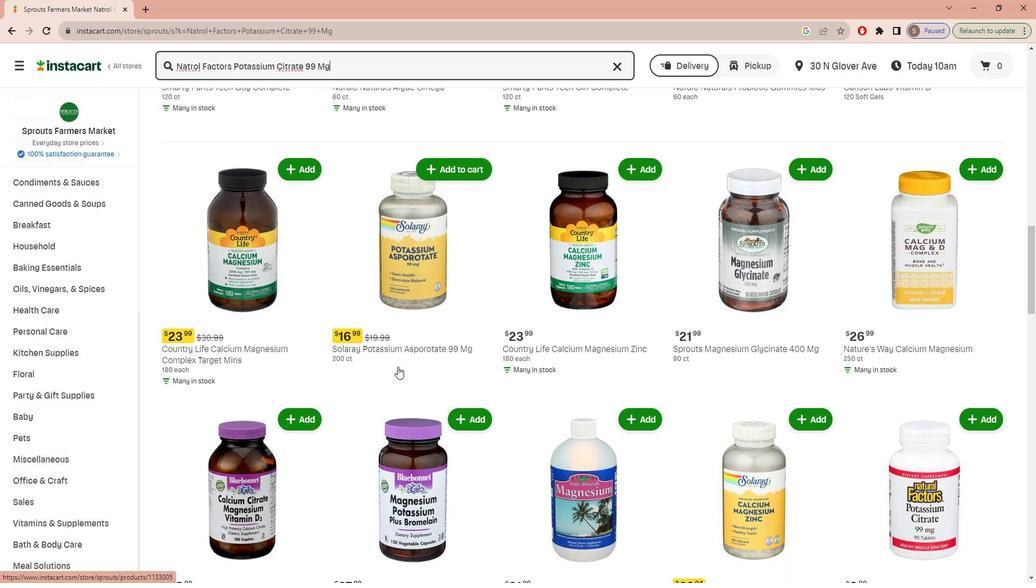 
Action: Mouse scrolled (397, 352) with delta (0, 0)
Screenshot: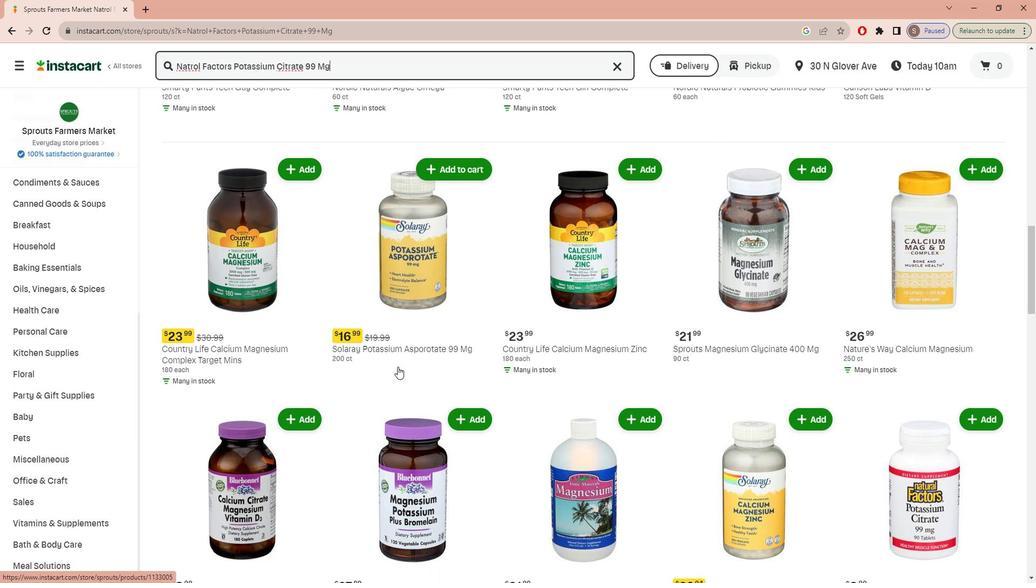 
Action: Mouse scrolled (397, 352) with delta (0, 0)
Screenshot: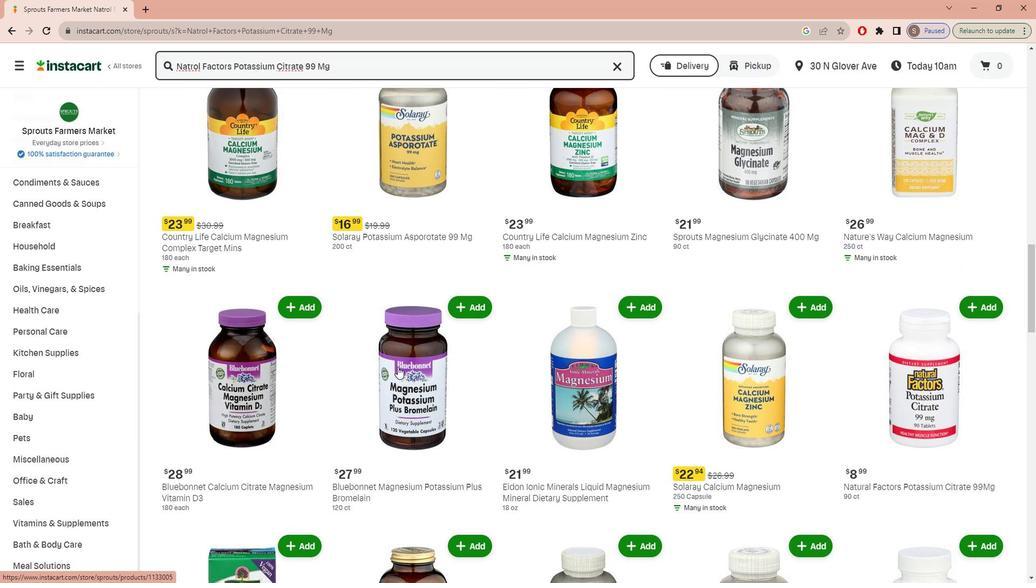 
Action: Mouse scrolled (397, 352) with delta (0, 0)
Screenshot: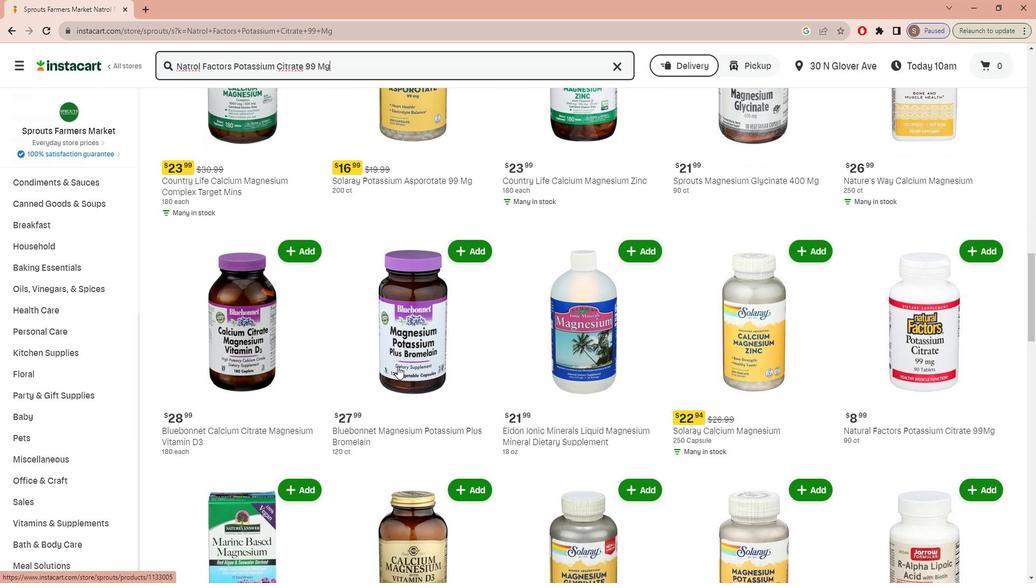 
Action: Mouse scrolled (397, 352) with delta (0, 0)
Screenshot: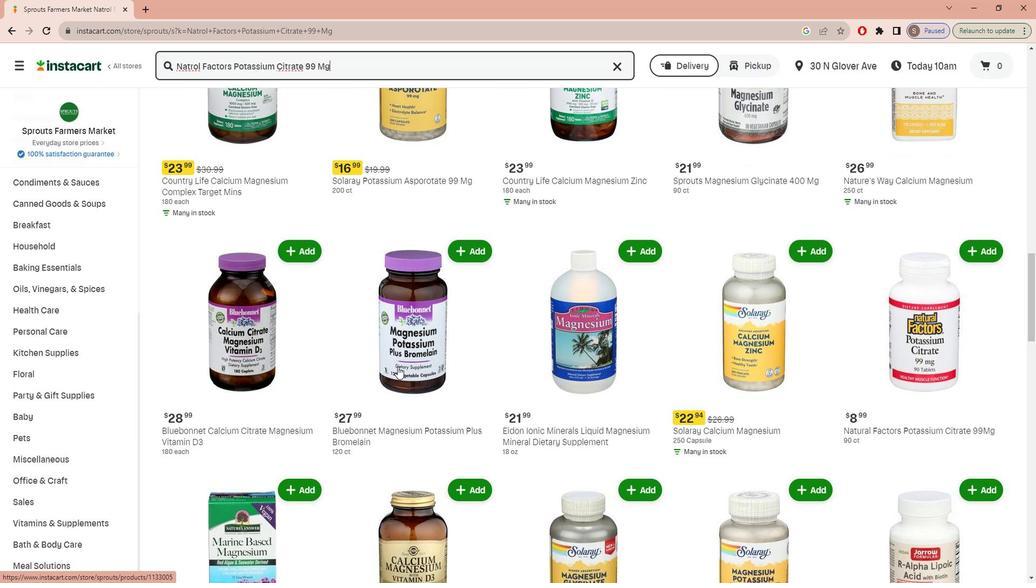 
Action: Mouse scrolled (397, 352) with delta (0, 0)
Screenshot: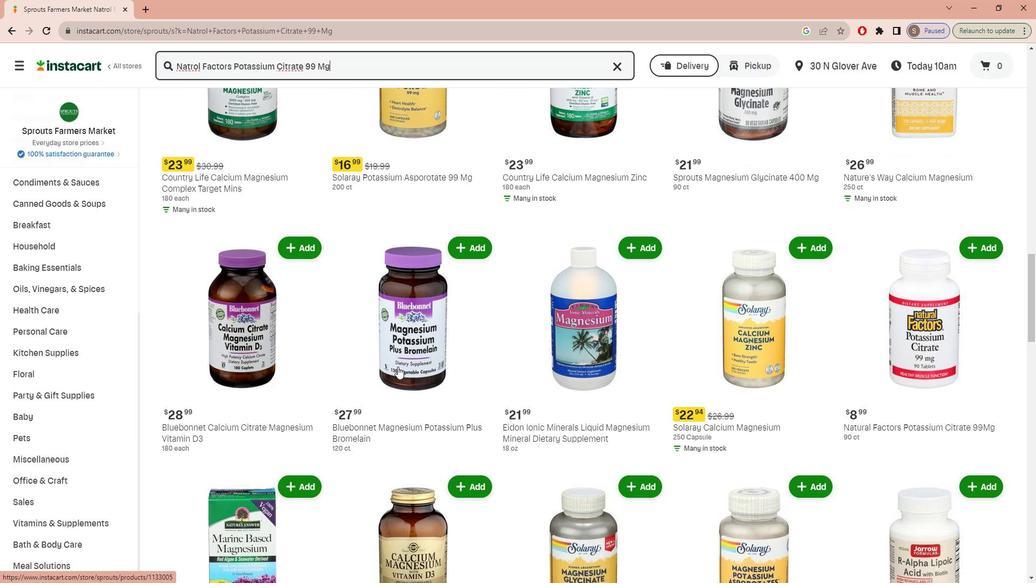
Action: Mouse scrolled (397, 352) with delta (0, 0)
Screenshot: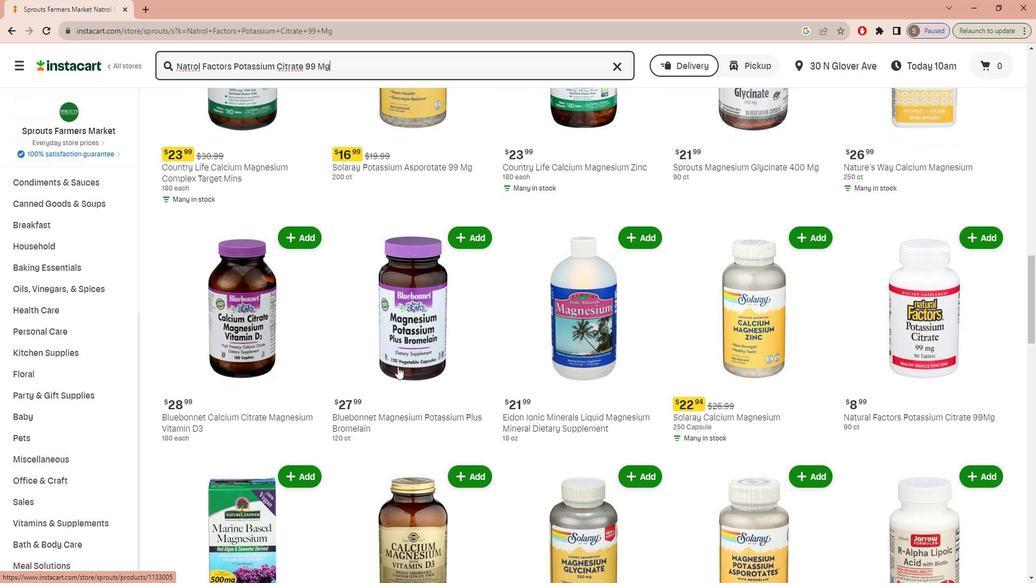 
Action: Mouse scrolled (397, 353) with delta (0, 0)
Screenshot: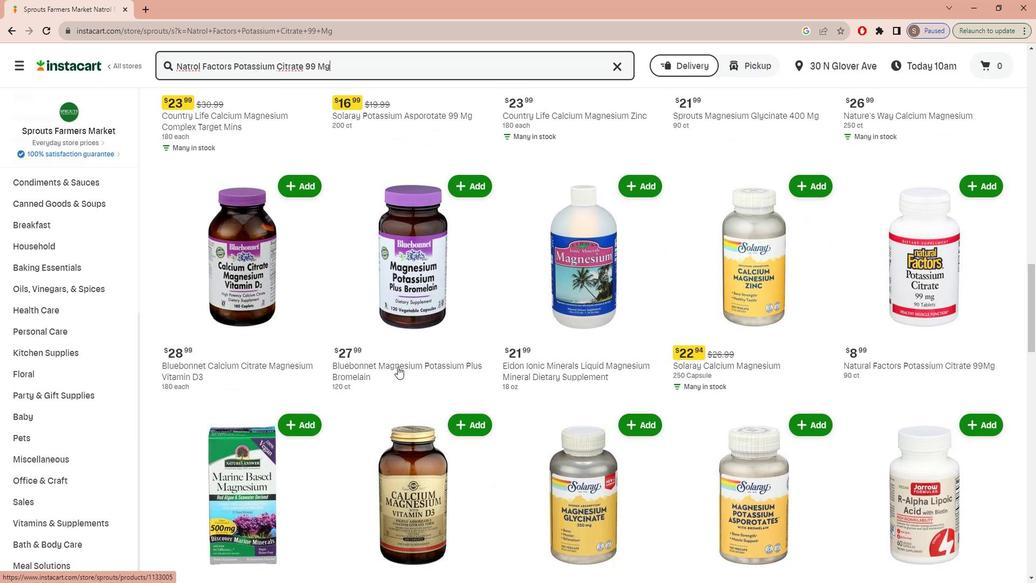 
Action: Mouse scrolled (397, 352) with delta (0, 0)
Screenshot: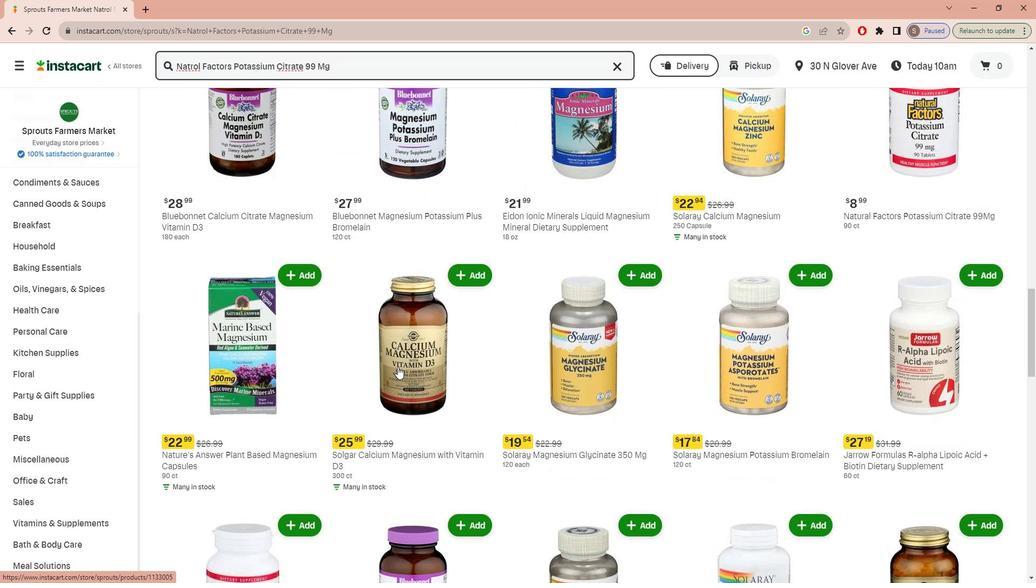 
Action: Mouse scrolled (397, 352) with delta (0, 0)
Screenshot: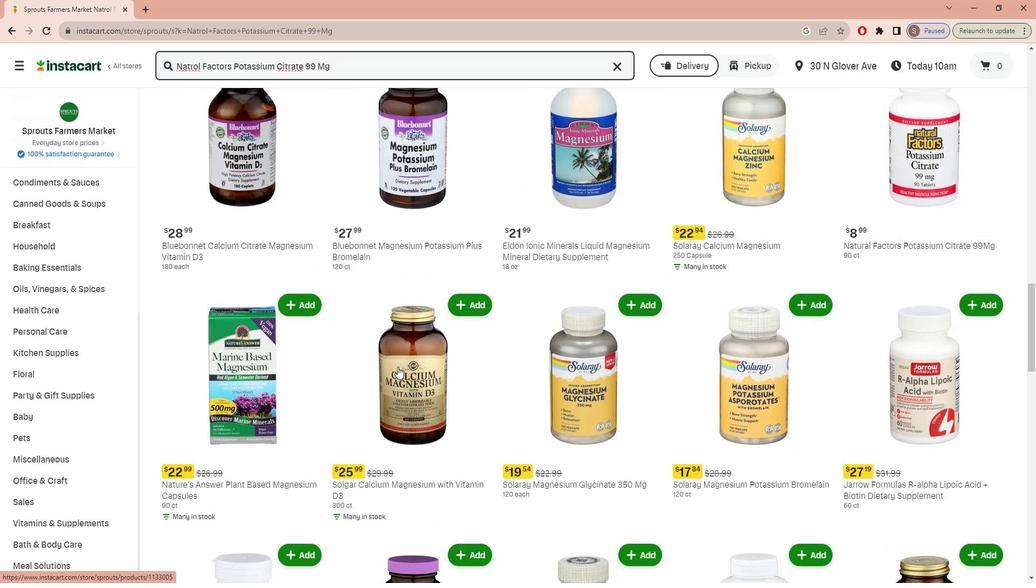 
Action: Mouse scrolled (397, 352) with delta (0, 0)
Screenshot: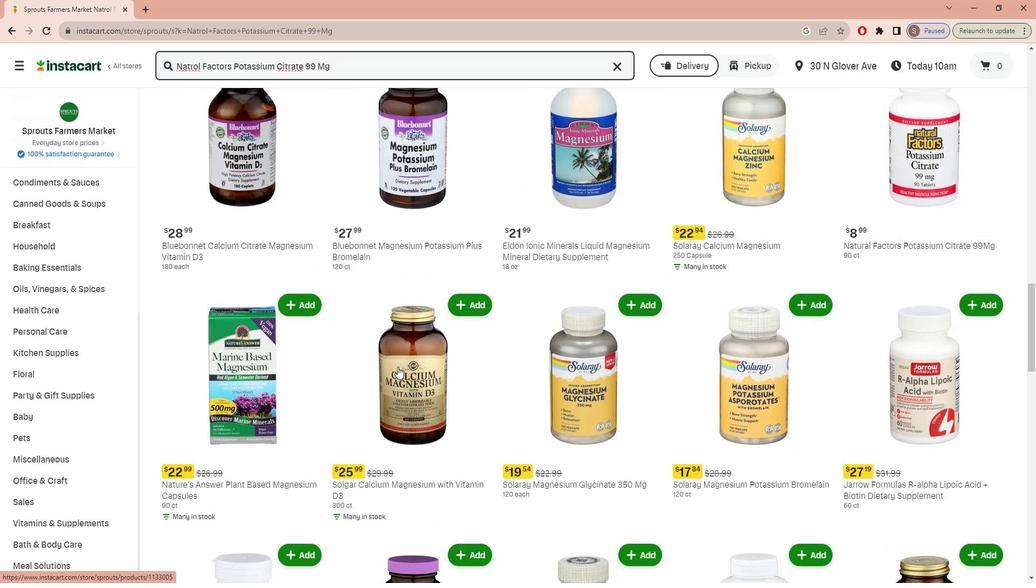 
Action: Mouse scrolled (397, 352) with delta (0, 0)
Screenshot: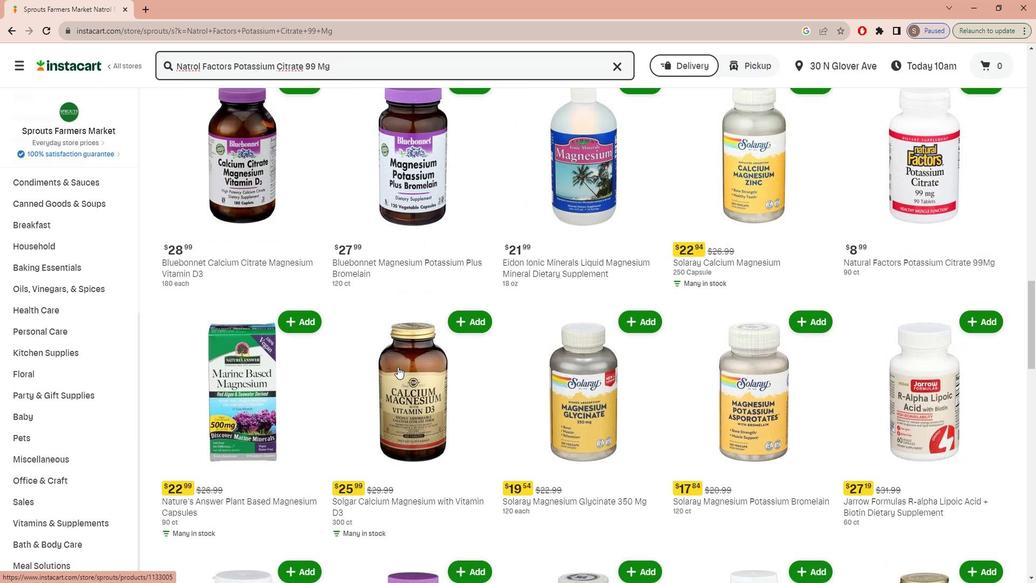 
Action: Mouse scrolled (397, 352) with delta (0, 0)
Screenshot: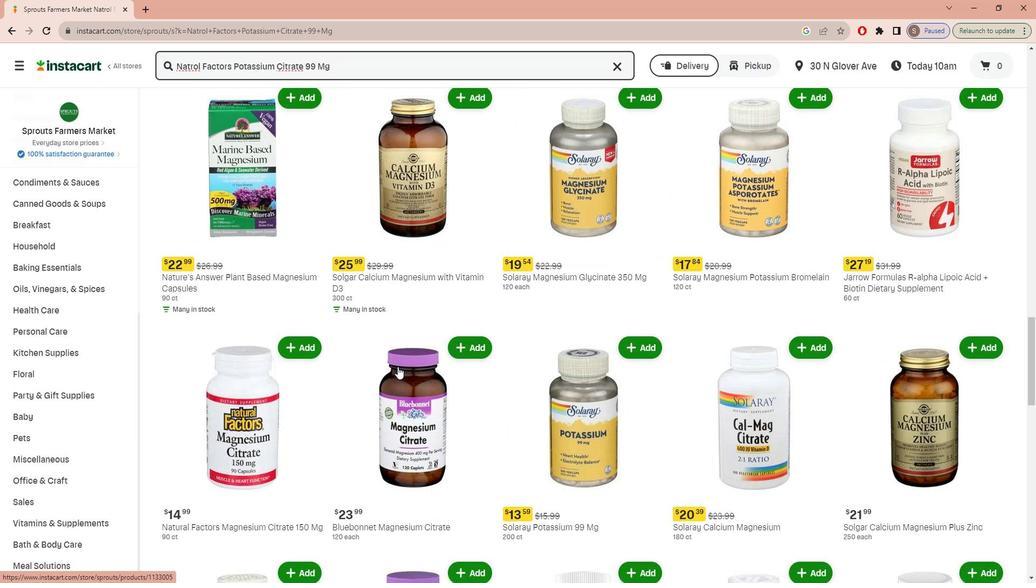 
Action: Mouse scrolled (397, 352) with delta (0, 0)
Screenshot: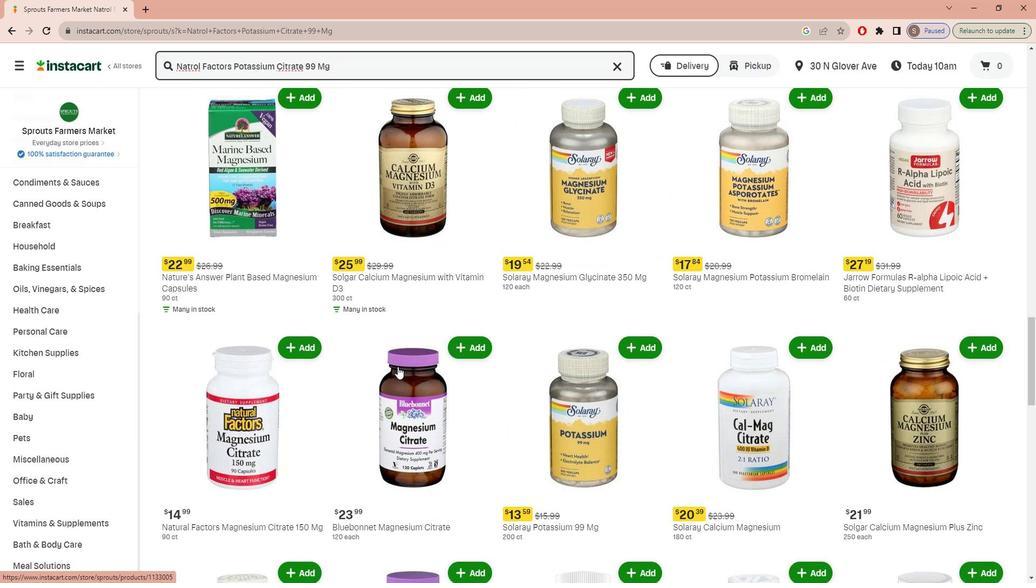 
Action: Mouse scrolled (397, 352) with delta (0, 0)
Screenshot: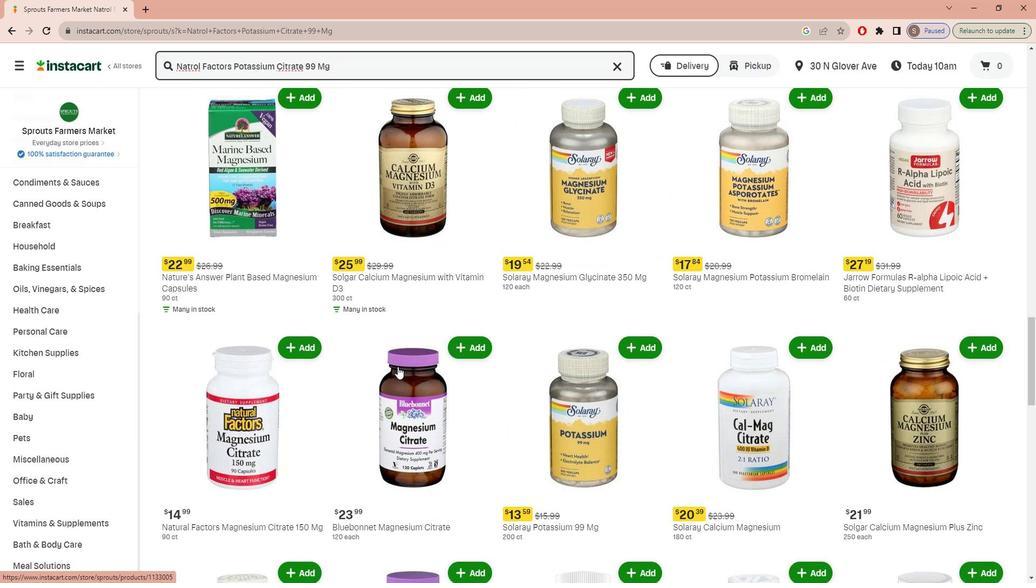 
Action: Mouse scrolled (397, 352) with delta (0, 0)
Screenshot: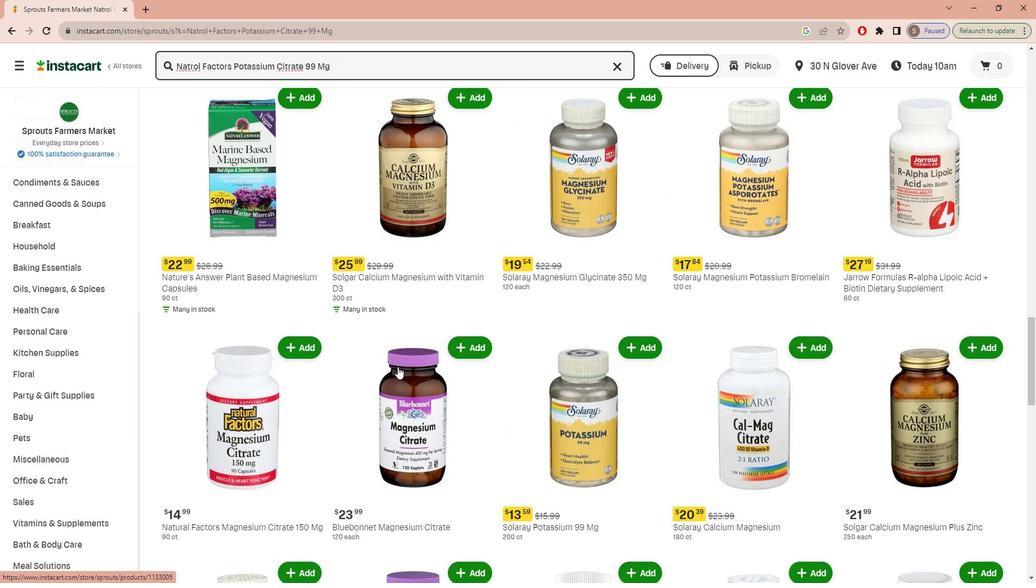 
Action: Mouse scrolled (397, 352) with delta (0, 0)
Screenshot: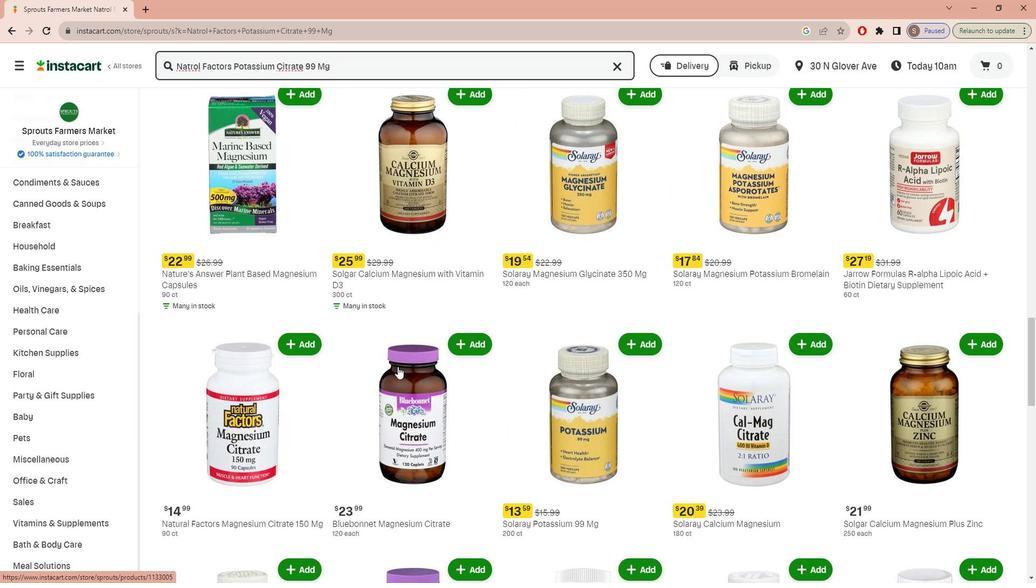 
Action: Mouse scrolled (397, 352) with delta (0, 0)
Screenshot: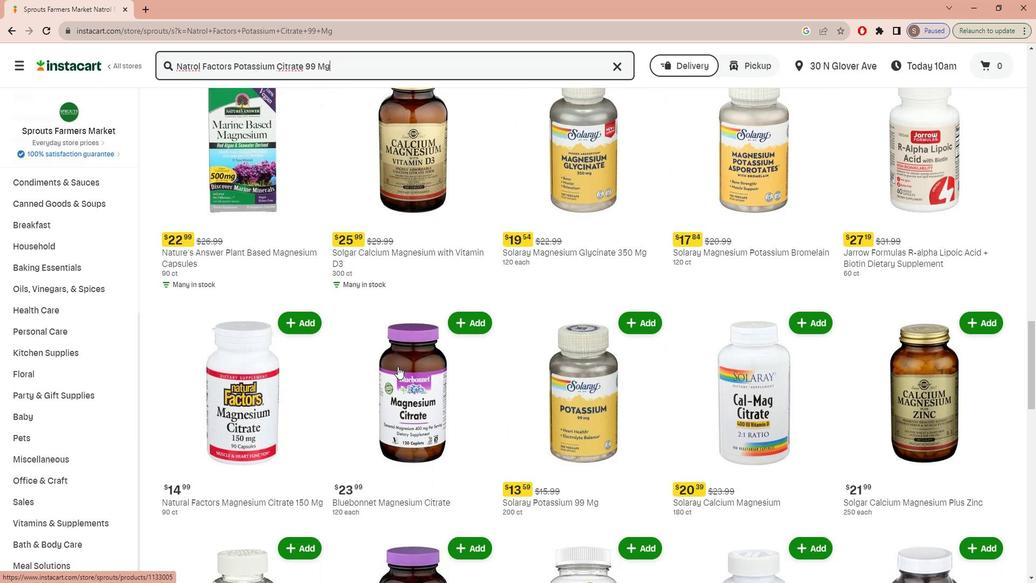 
Action: Mouse scrolled (397, 352) with delta (0, 0)
Screenshot: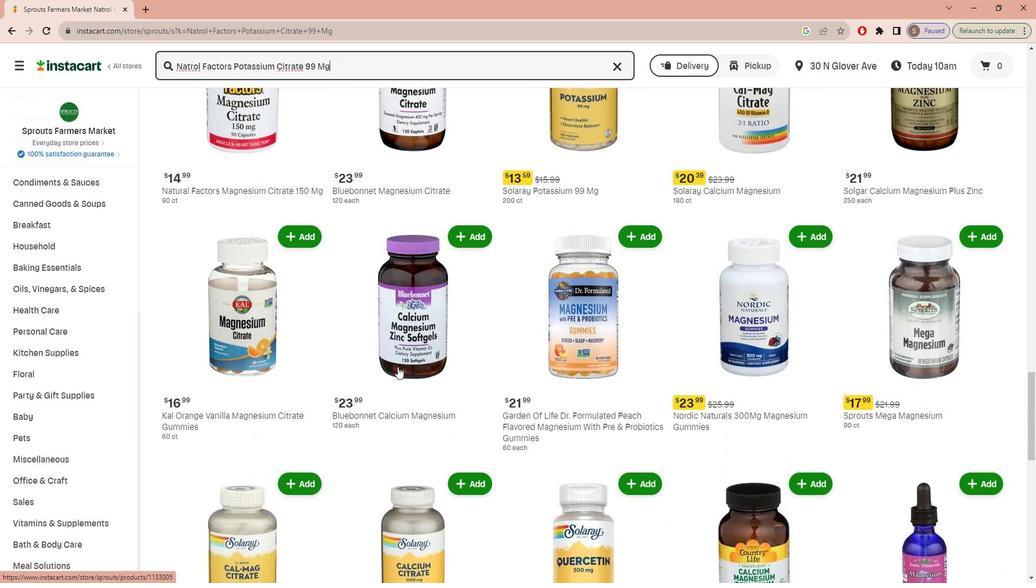 
Action: Mouse scrolled (397, 352) with delta (0, 0)
Screenshot: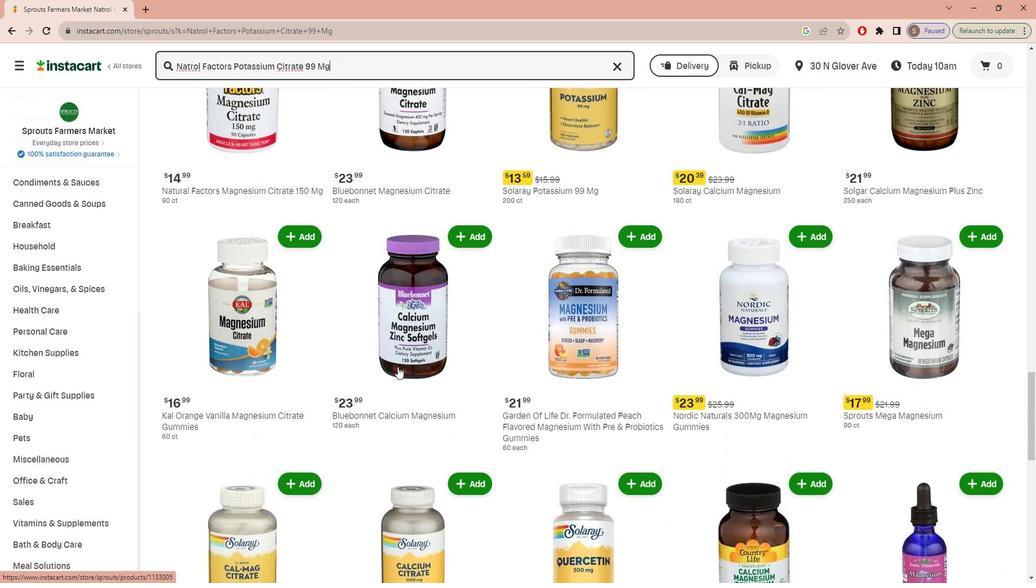 
Action: Mouse scrolled (397, 352) with delta (0, 0)
Screenshot: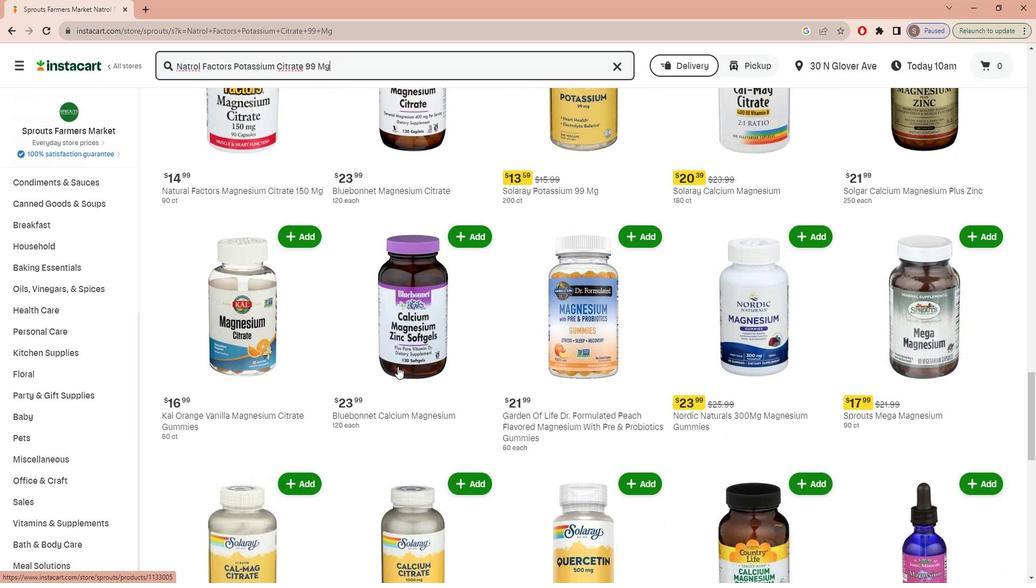 
Action: Mouse scrolled (397, 352) with delta (0, 0)
Screenshot: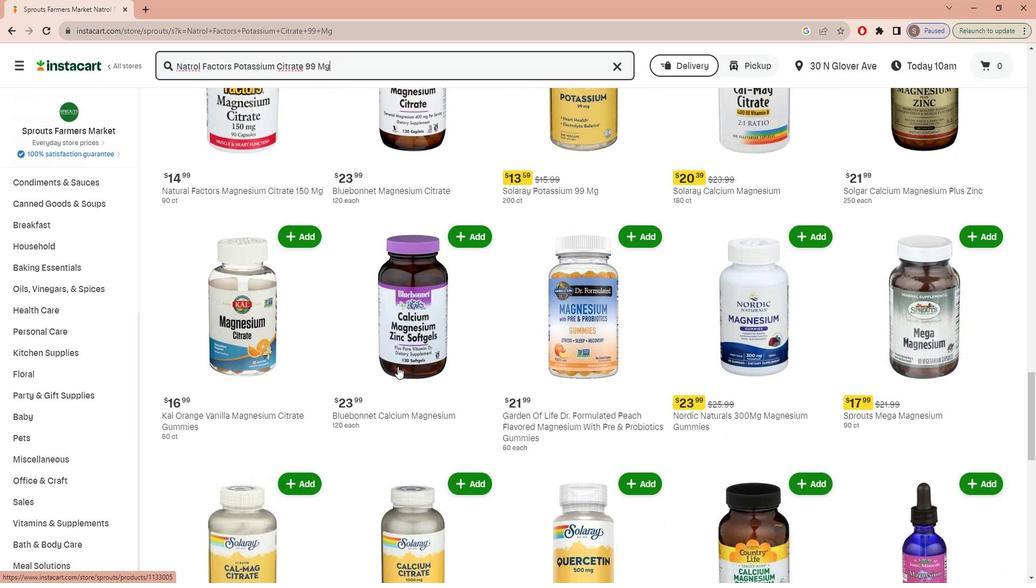 
Action: Mouse scrolled (397, 352) with delta (0, 0)
Screenshot: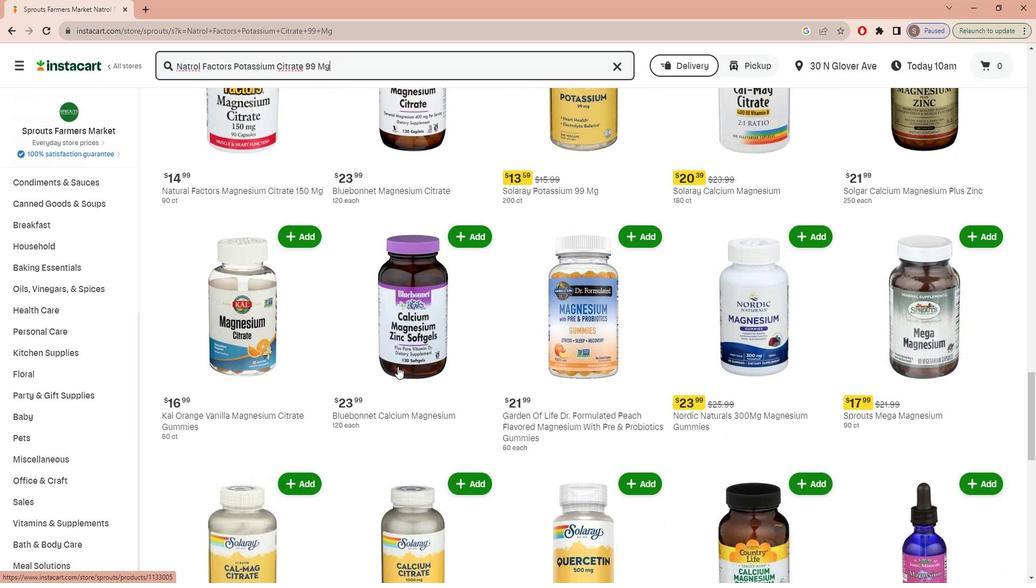 
Action: Mouse scrolled (397, 352) with delta (0, 0)
Screenshot: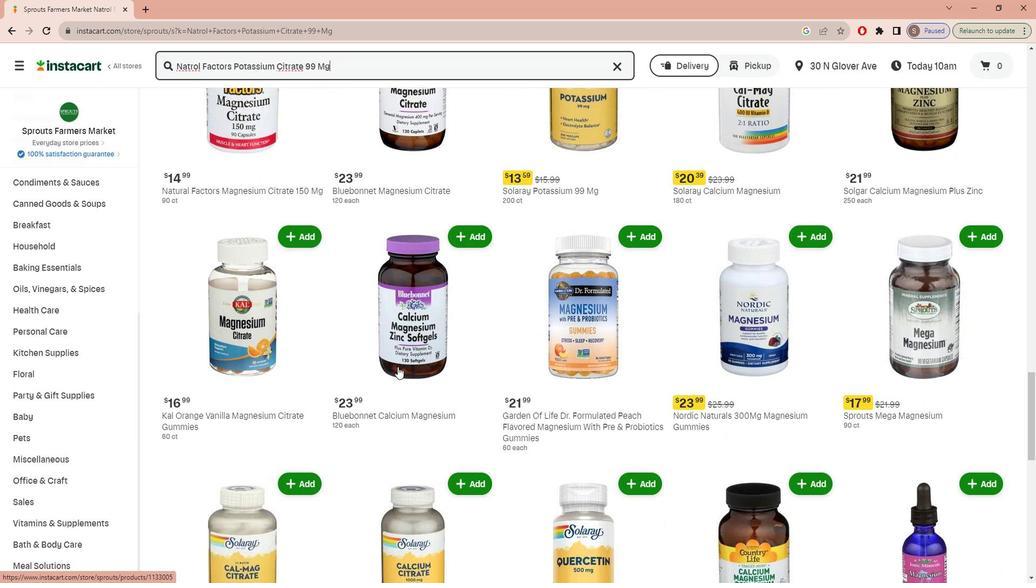 
Action: Mouse scrolled (397, 352) with delta (0, 0)
Screenshot: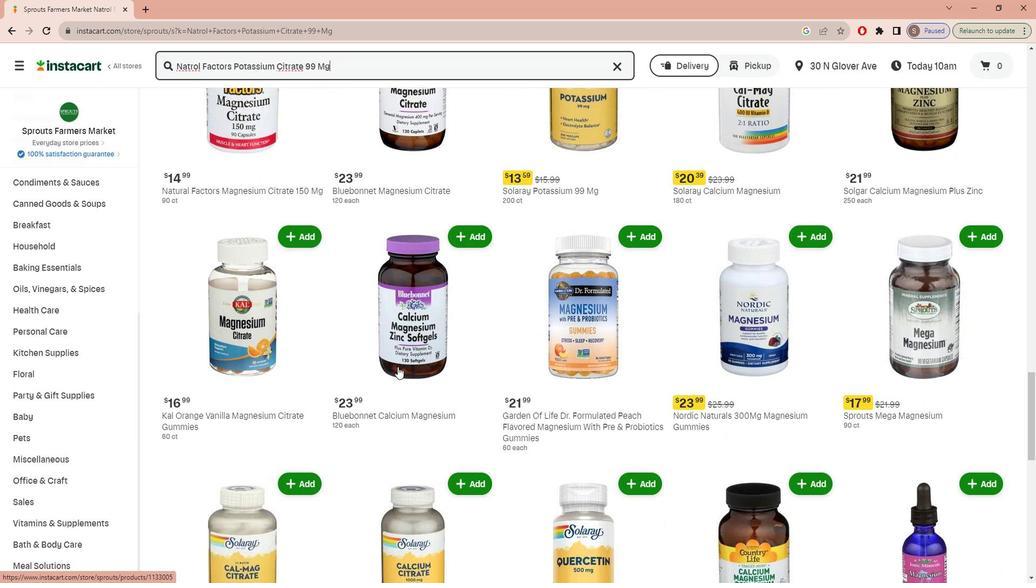 
Action: Mouse scrolled (397, 352) with delta (0, 0)
Screenshot: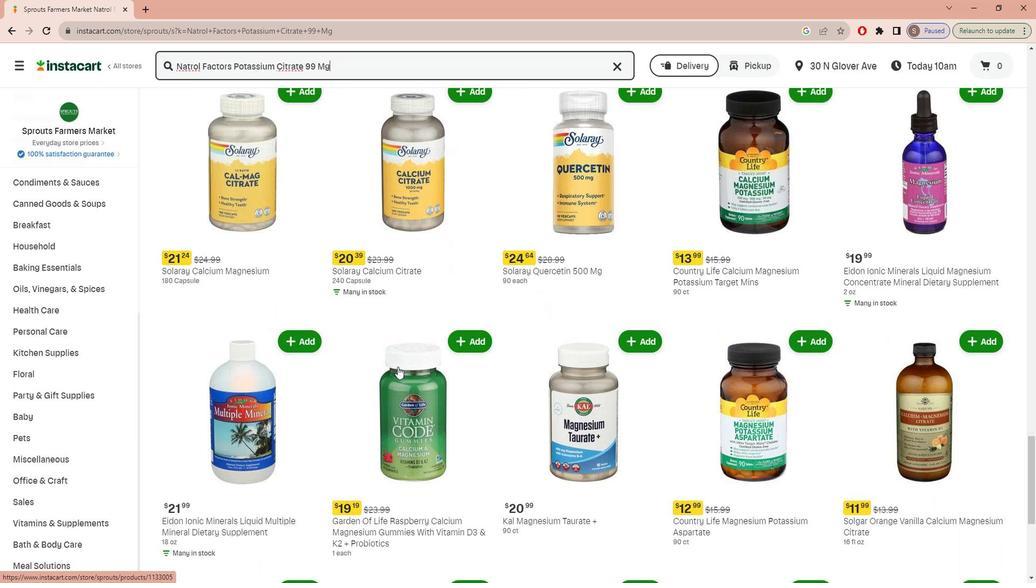 
Action: Mouse scrolled (397, 352) with delta (0, 0)
Screenshot: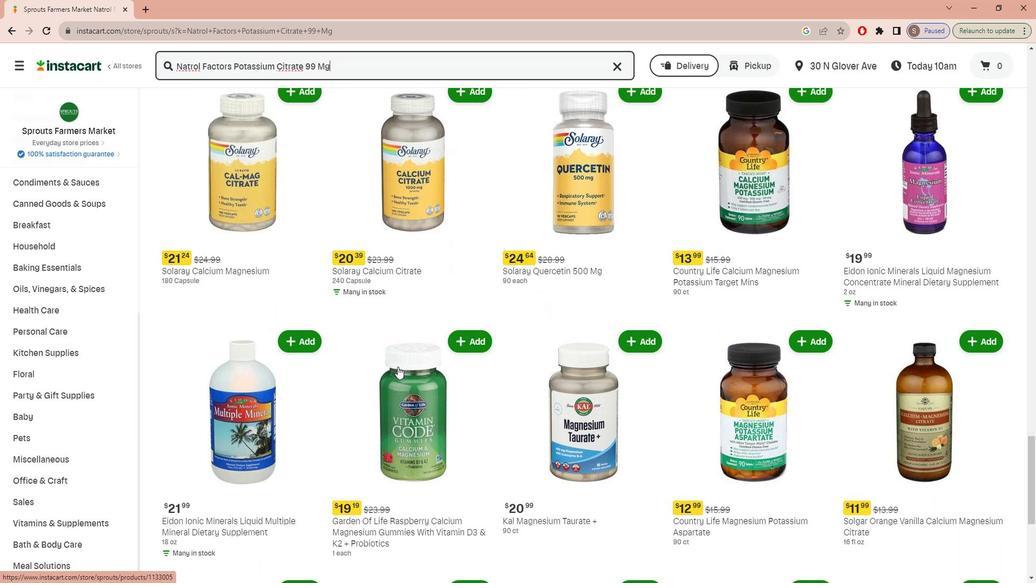 
Action: Mouse scrolled (397, 352) with delta (0, 0)
Screenshot: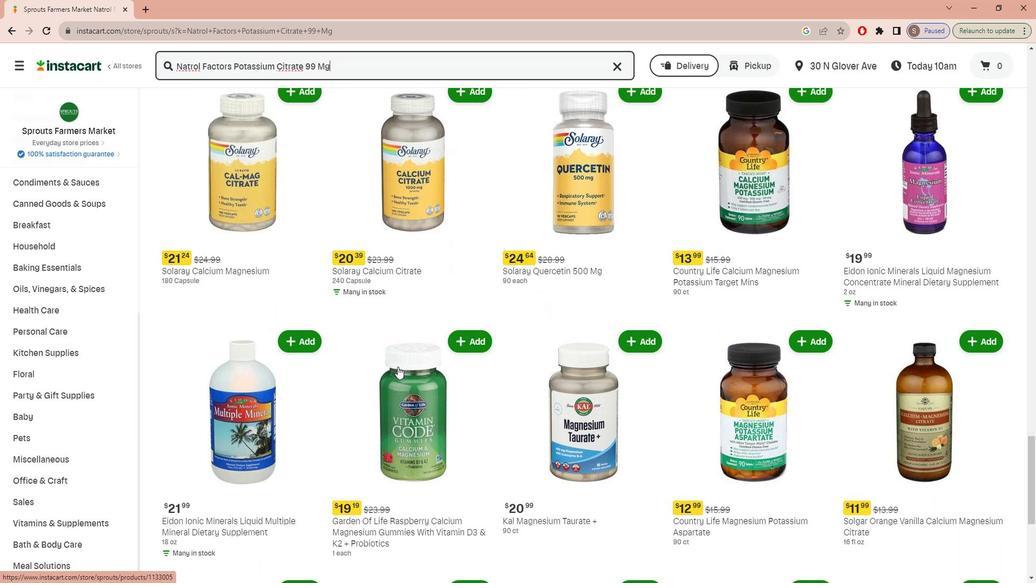 
Action: Mouse scrolled (397, 352) with delta (0, 0)
Screenshot: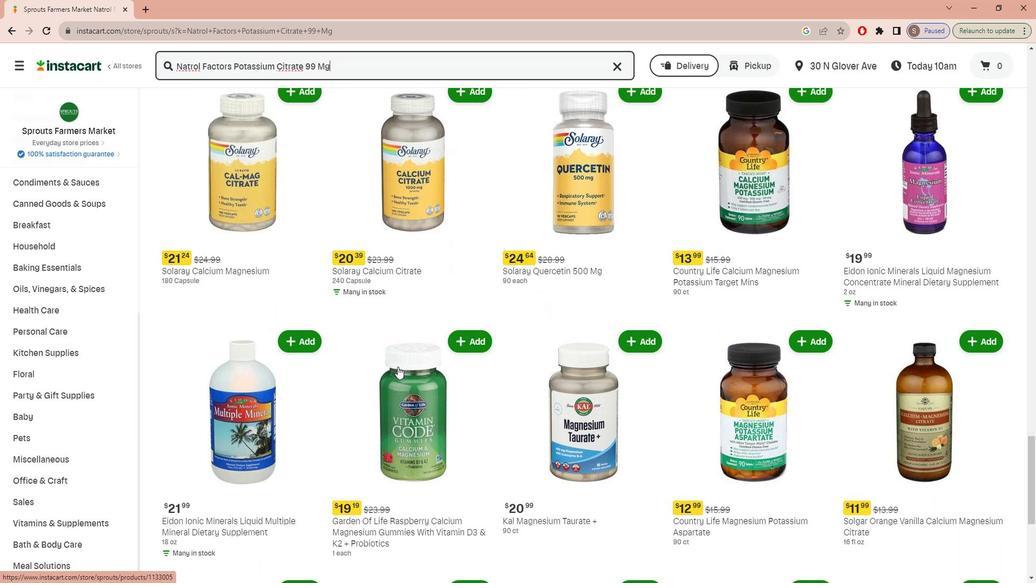 
Action: Mouse scrolled (397, 352) with delta (0, 0)
Screenshot: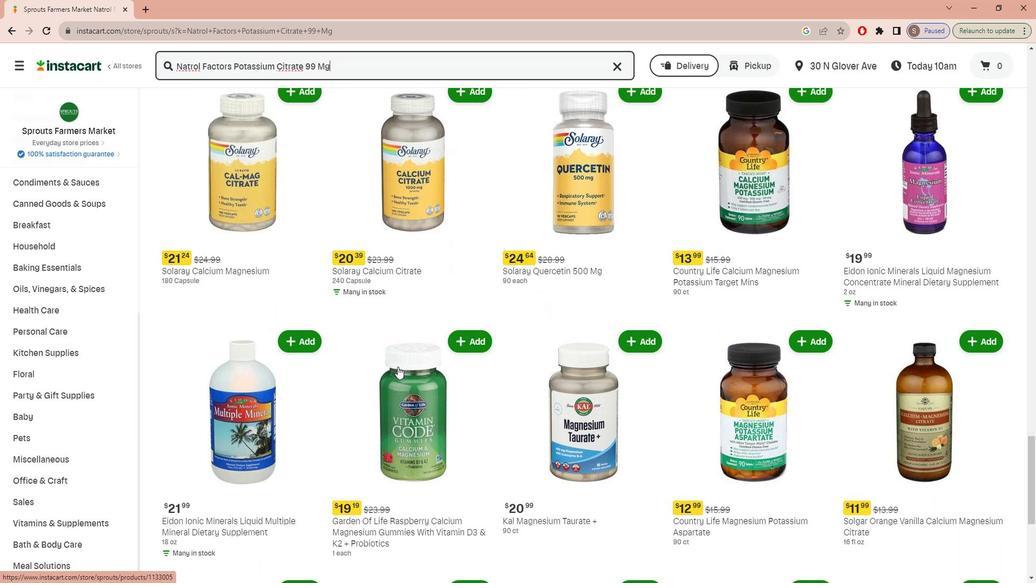 
Action: Mouse scrolled (397, 352) with delta (0, 0)
Screenshot: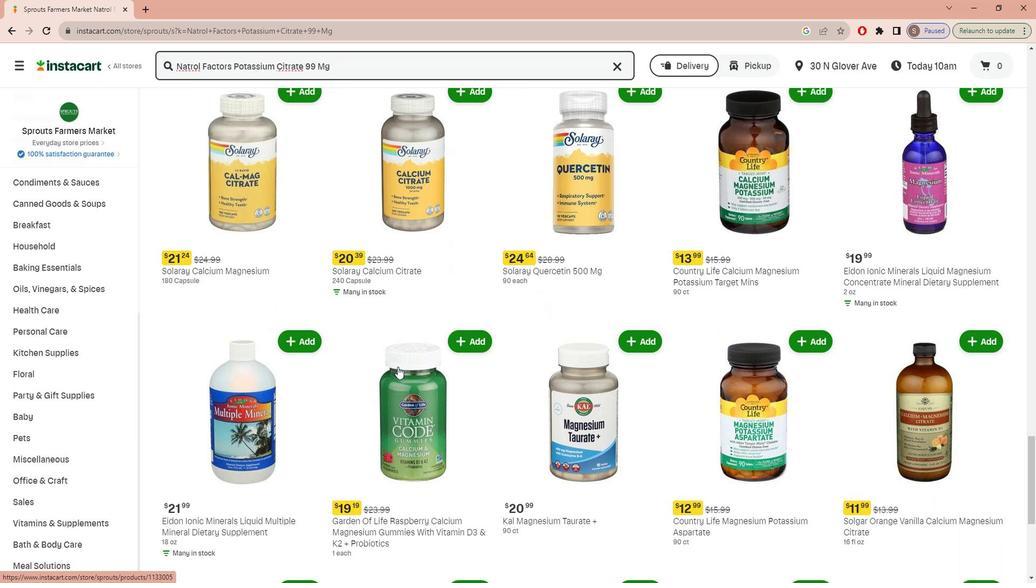 
Action: Mouse scrolled (397, 352) with delta (0, 0)
Screenshot: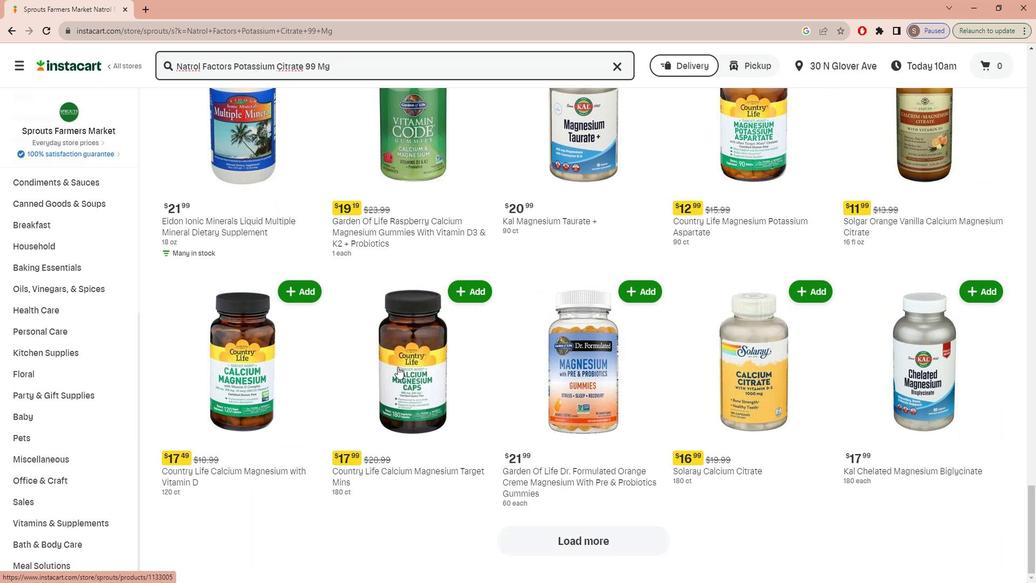 
Action: Mouse scrolled (397, 352) with delta (0, 0)
Screenshot: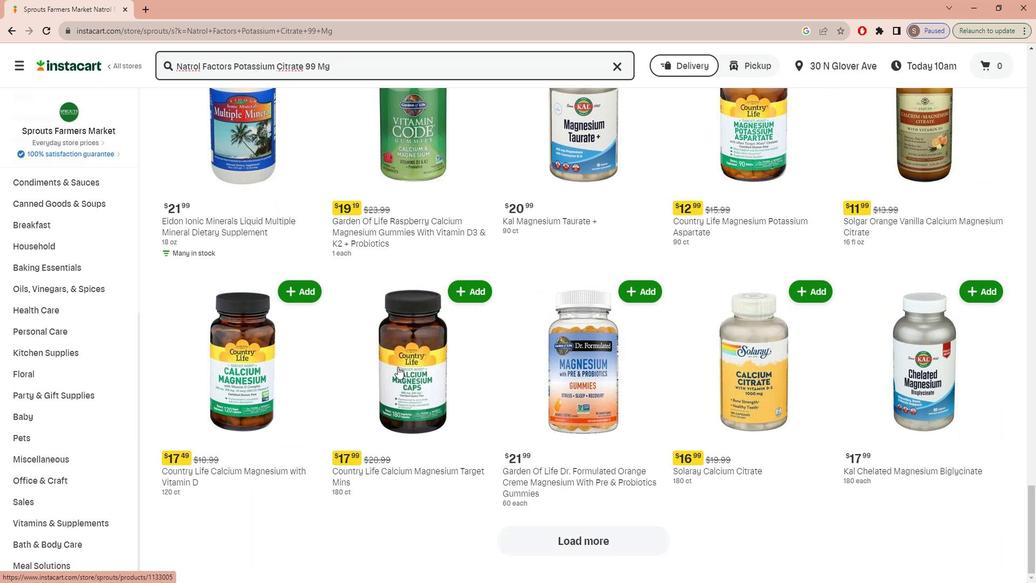 
Action: Mouse scrolled (397, 352) with delta (0, 0)
Screenshot: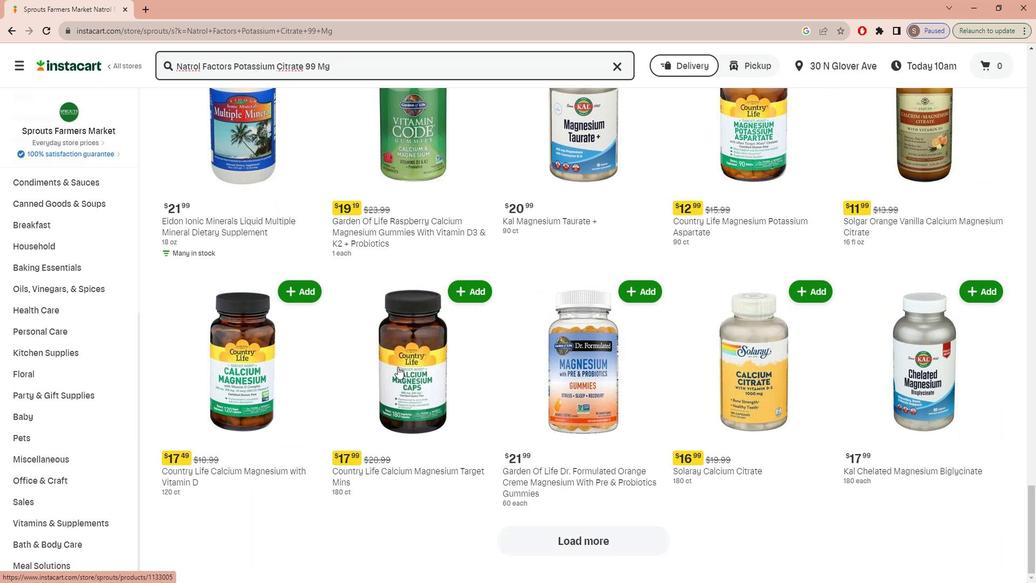 
Action: Mouse scrolled (397, 352) with delta (0, 0)
Screenshot: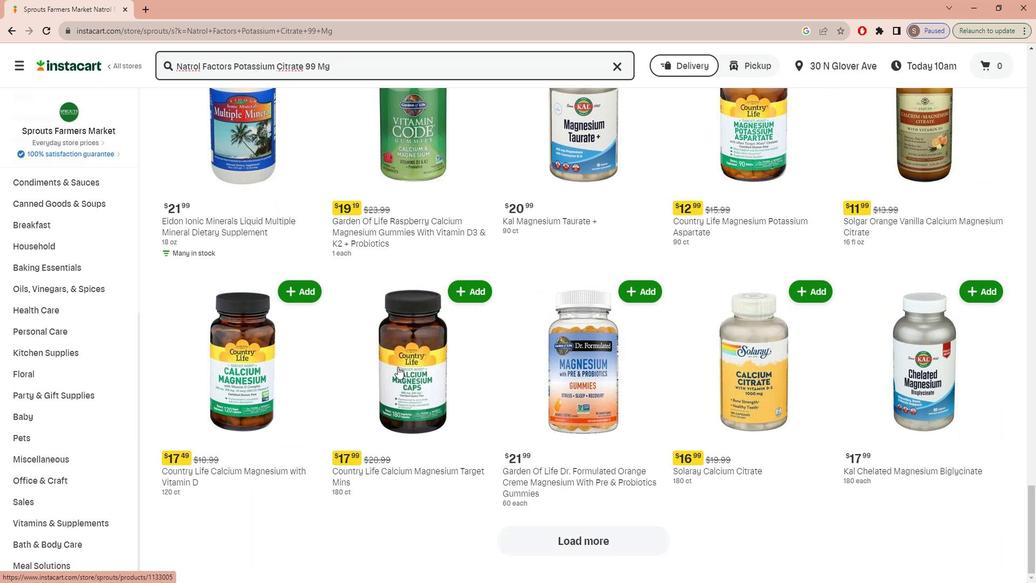 
Action: Mouse scrolled (397, 352) with delta (0, 0)
Screenshot: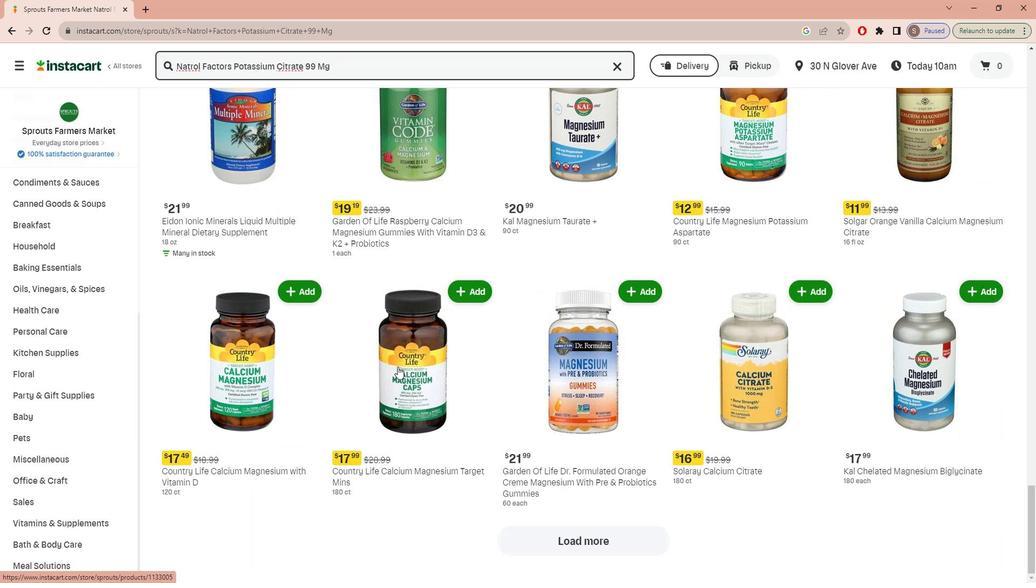 
Action: Mouse scrolled (397, 352) with delta (0, 0)
Screenshot: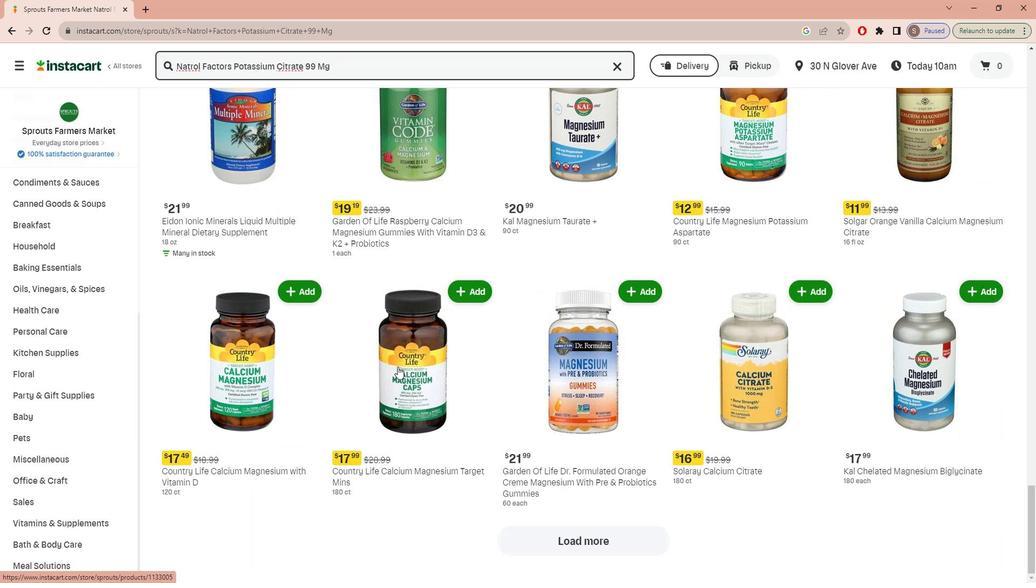 
Action: Mouse scrolled (397, 352) with delta (0, 0)
Screenshot: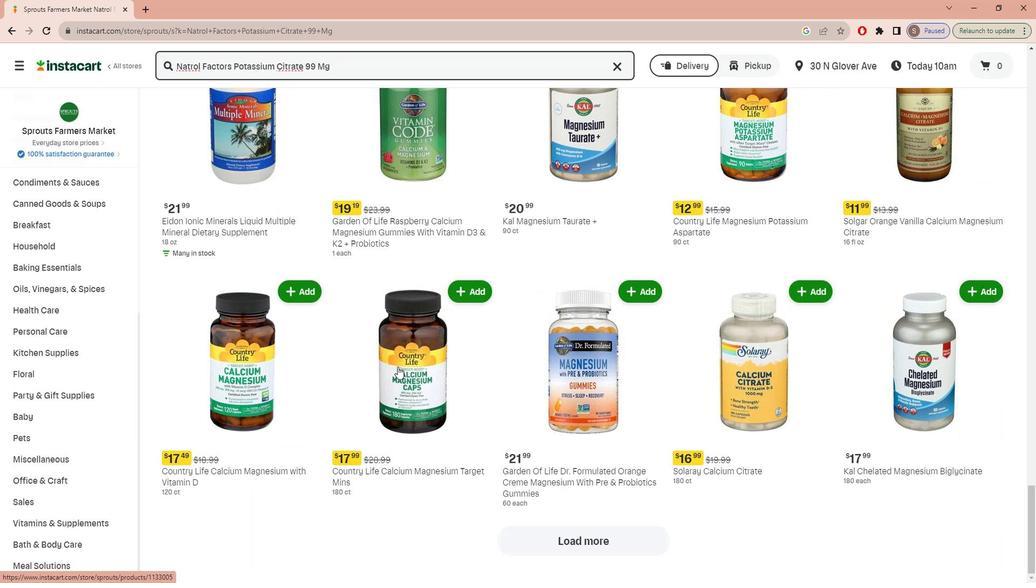 
Action: Mouse scrolled (397, 352) with delta (0, 0)
Screenshot: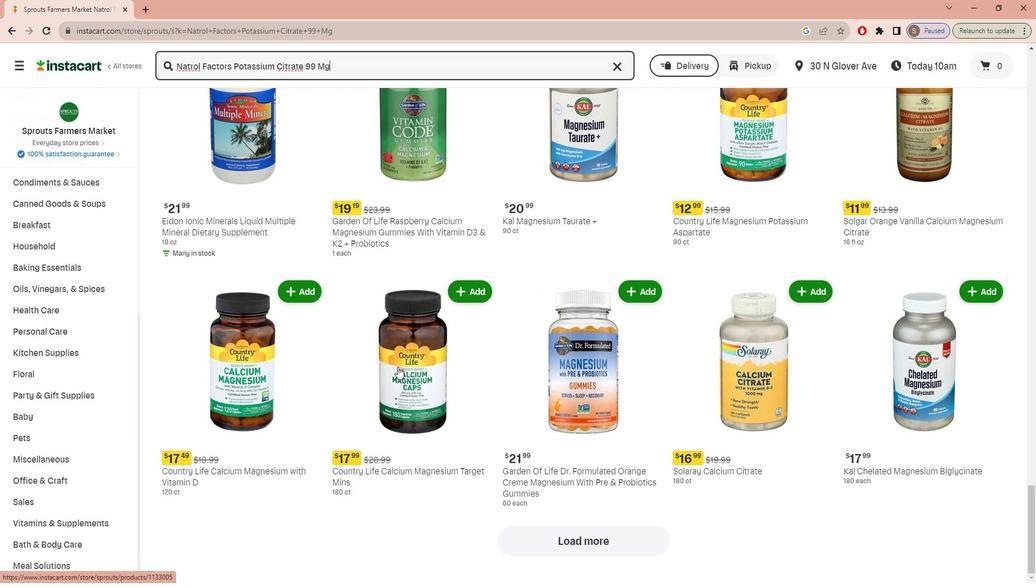 
Action: Mouse scrolled (397, 352) with delta (0, 0)
Screenshot: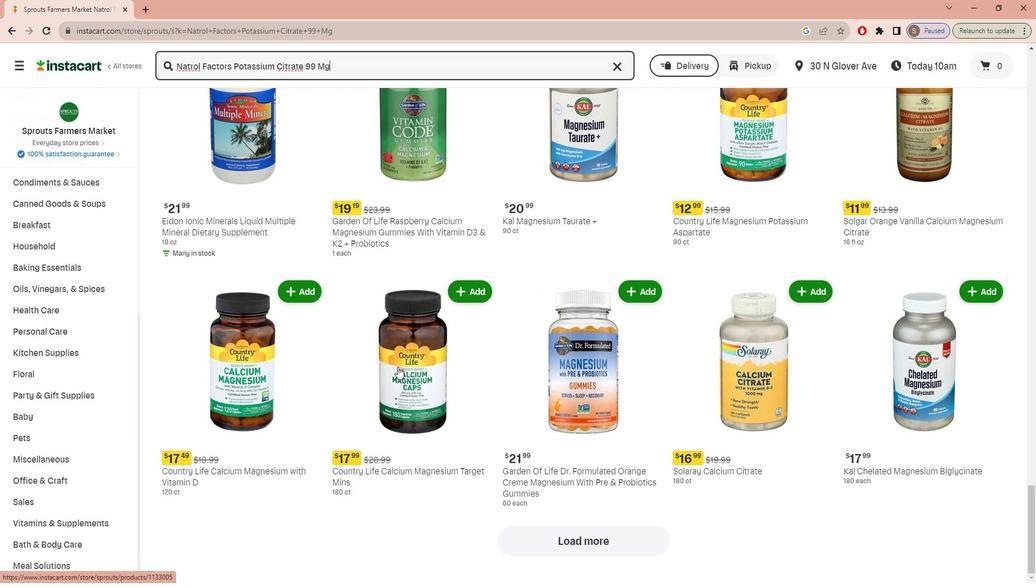 
Action: Mouse scrolled (397, 352) with delta (0, 0)
Screenshot: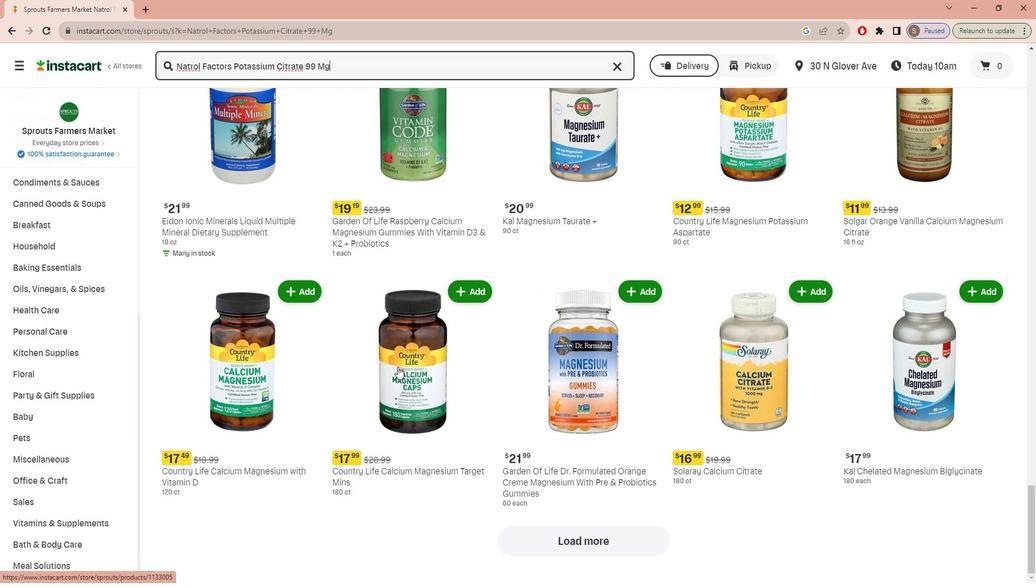 
Action: Mouse moved to (397, 353)
Screenshot: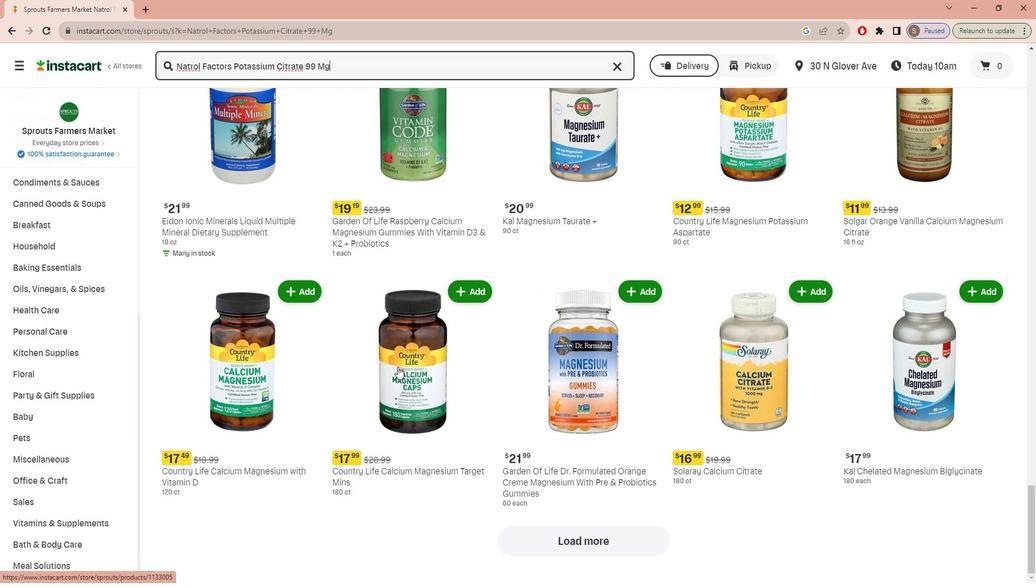 
Action: Mouse scrolled (397, 352) with delta (0, 0)
Screenshot: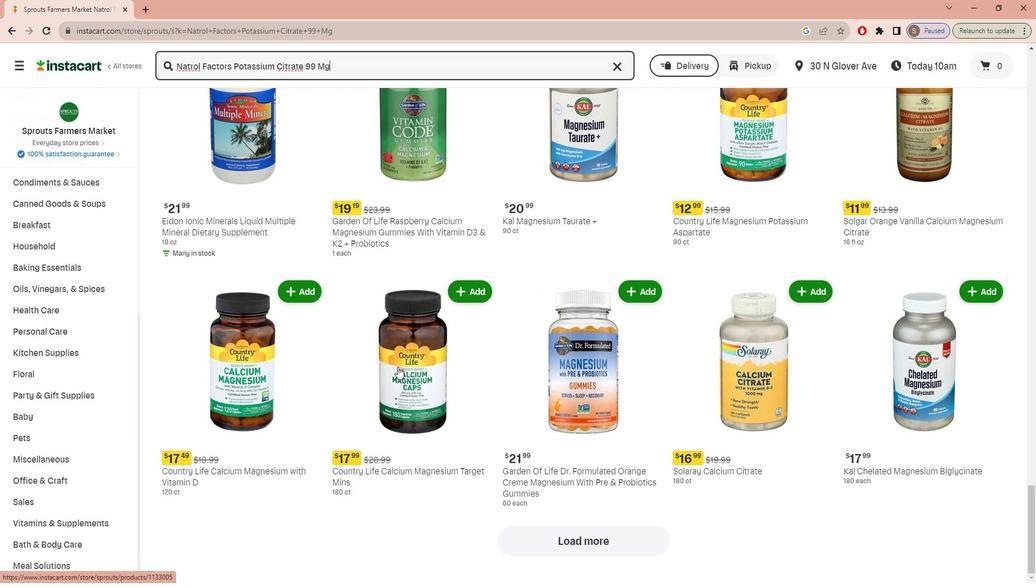 
Action: Mouse scrolled (397, 353) with delta (0, 0)
Screenshot: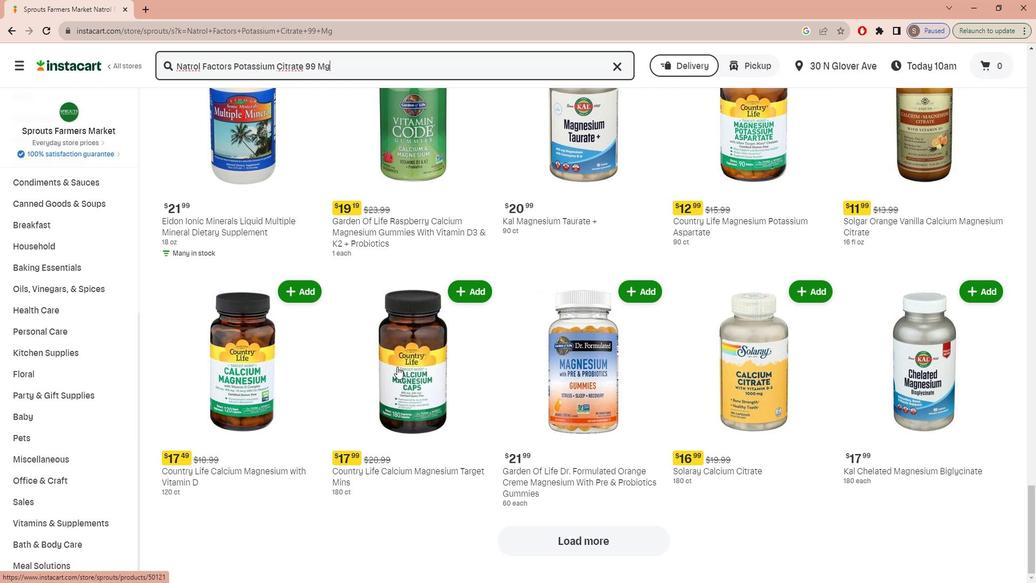
Action: Mouse scrolled (397, 352) with delta (0, 0)
Screenshot: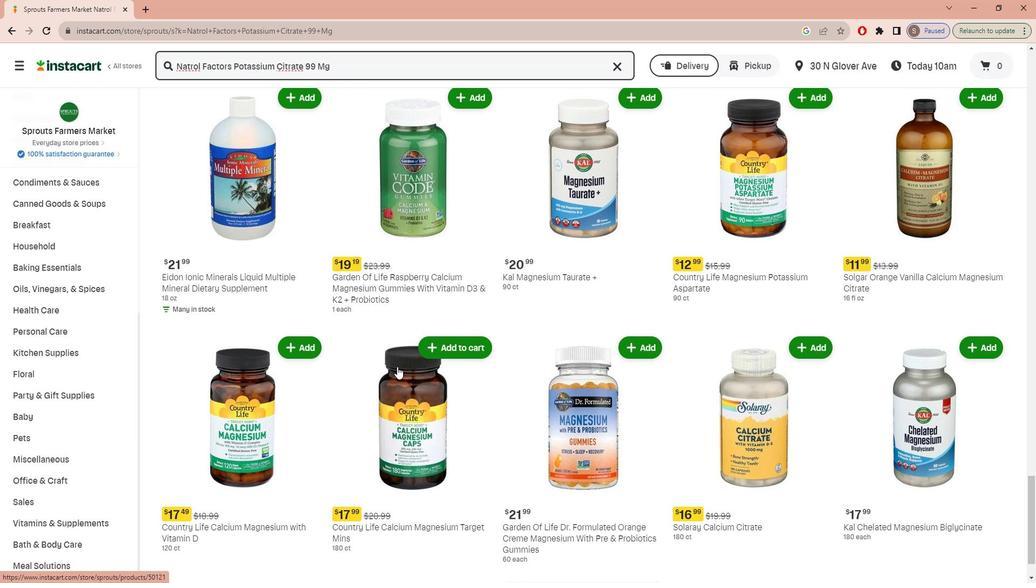 
Action: Mouse scrolled (397, 352) with delta (0, 0)
Screenshot: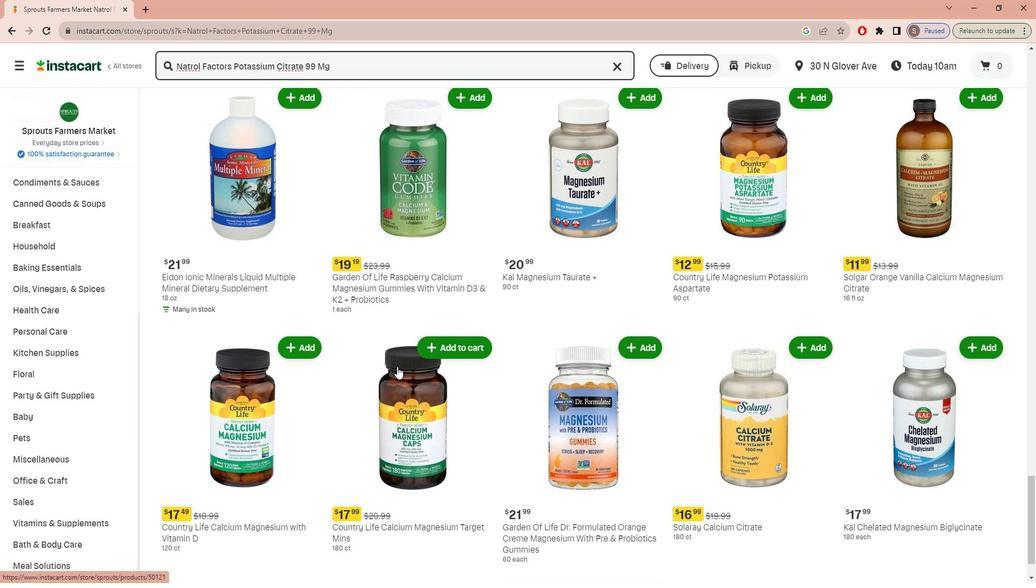 
Action: Mouse scrolled (397, 352) with delta (0, 0)
Screenshot: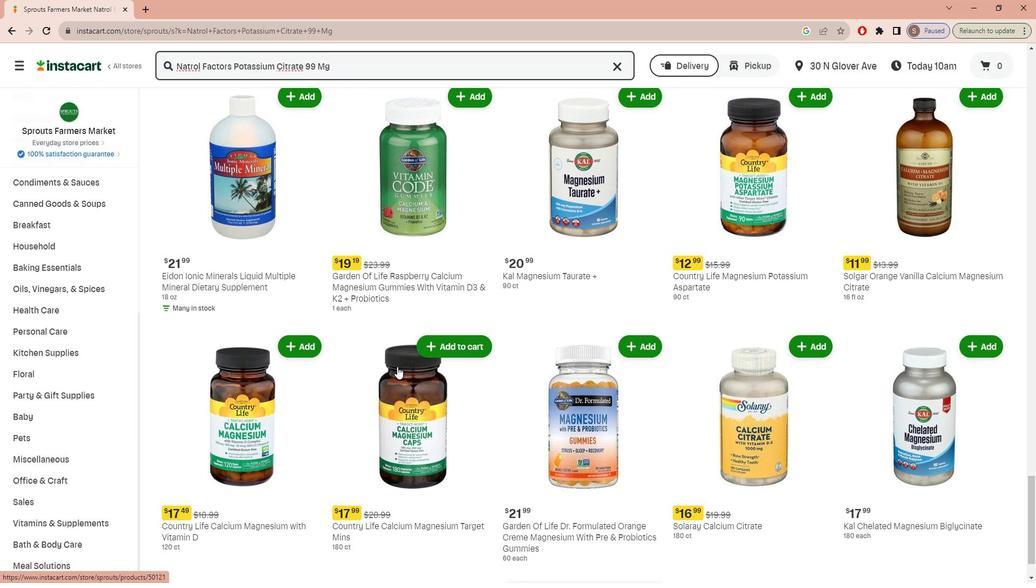 
Action: Mouse scrolled (397, 352) with delta (0, 0)
Screenshot: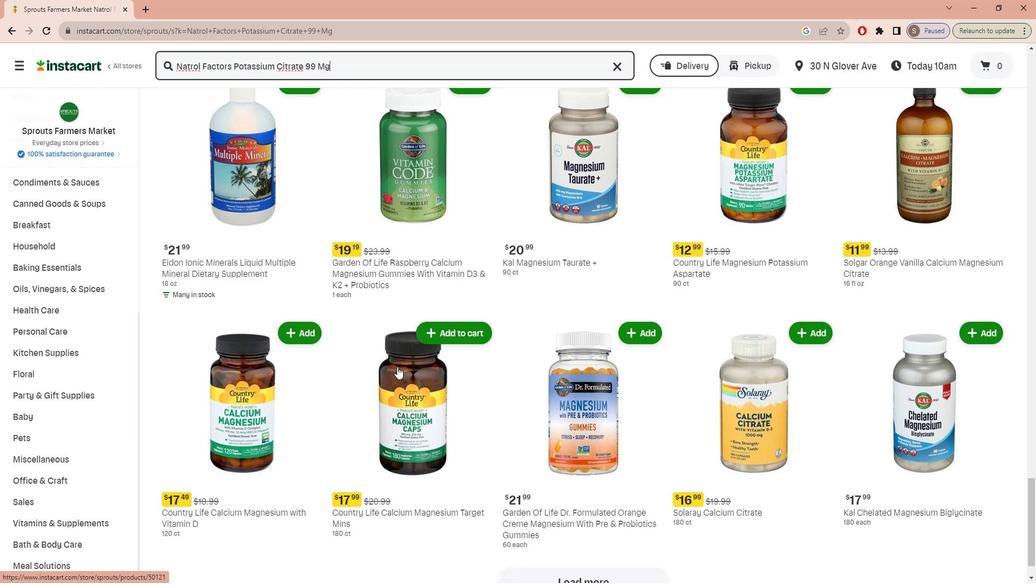 
Action: Mouse scrolled (397, 353) with delta (0, 0)
Screenshot: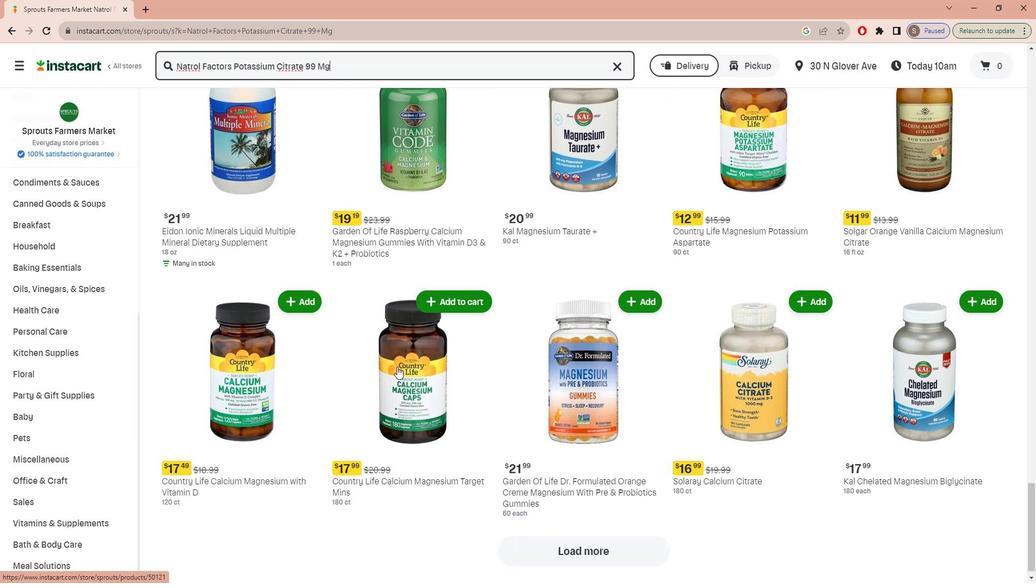 
Action: Mouse scrolled (397, 352) with delta (0, 0)
Screenshot: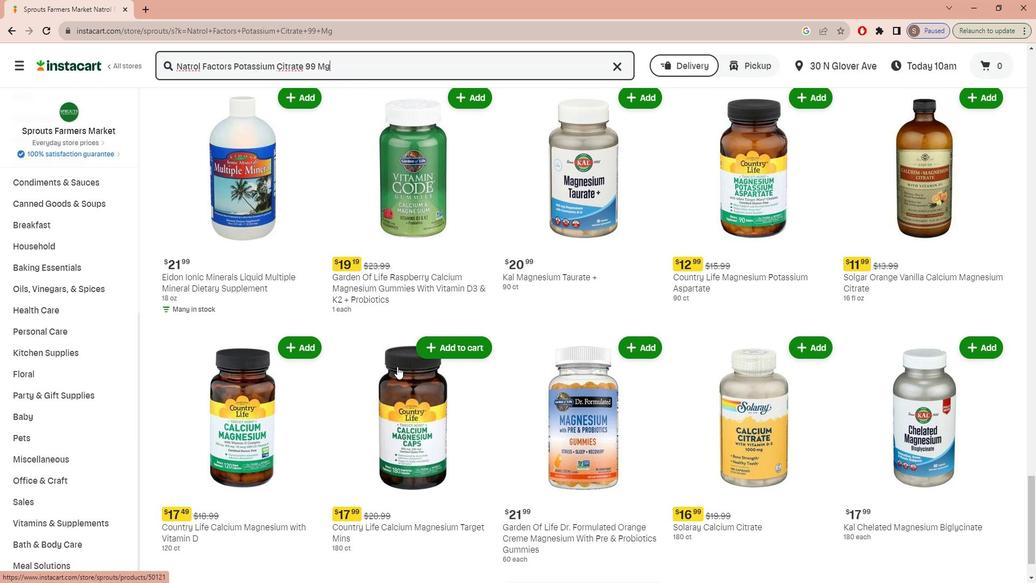 
Action: Mouse scrolled (397, 352) with delta (0, 0)
Screenshot: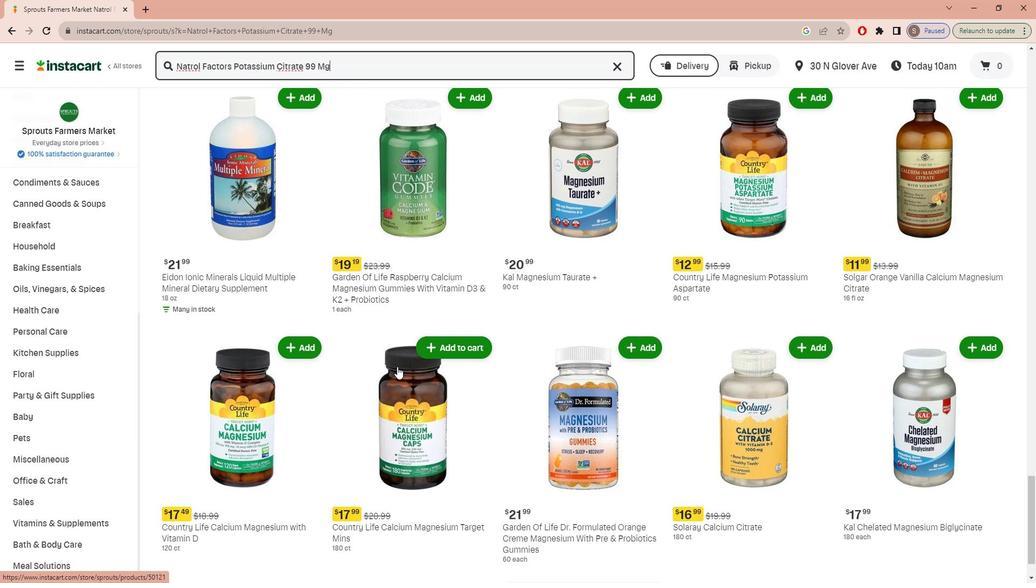 
Action: Mouse scrolled (397, 352) with delta (0, 0)
Screenshot: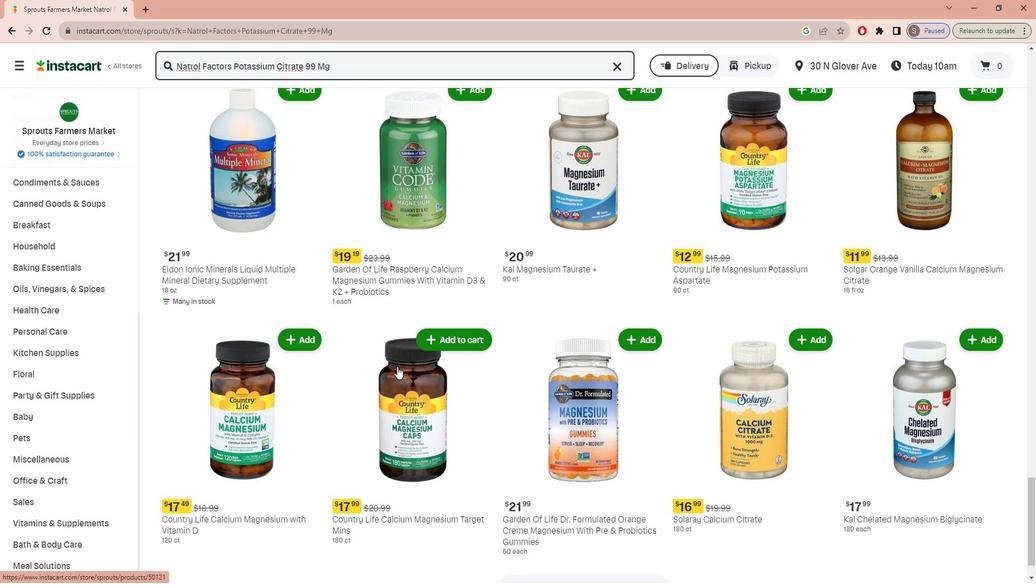 
Action: Mouse scrolled (397, 352) with delta (0, 0)
Screenshot: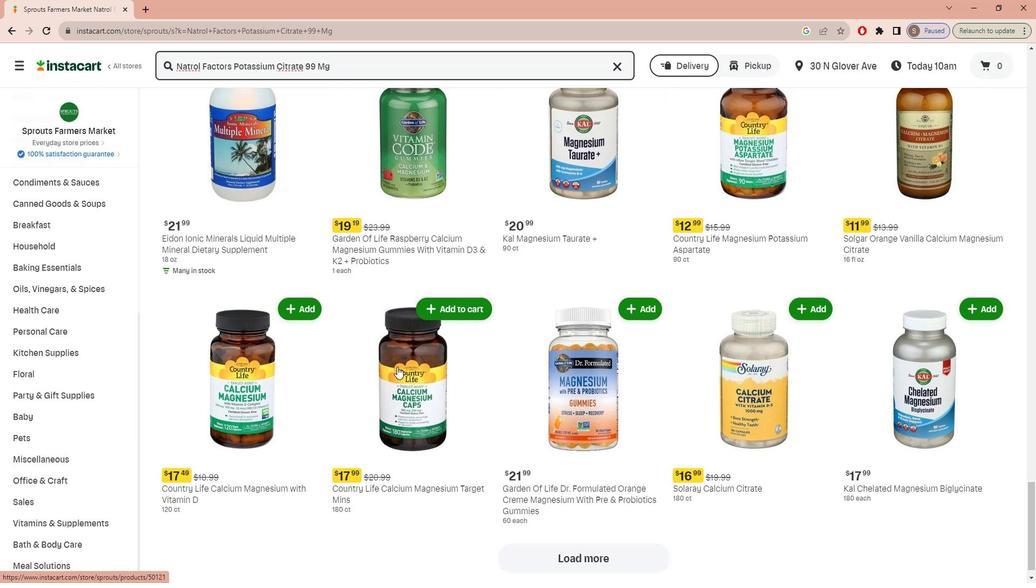 
